 Task: Look for Airbnb properties in Niamey, Niger from 10th December, 2023 to 15th December, 2023 for 7 adults.4 bedrooms having 7 beds and 4 bathrooms. Property type can be house. Amenities needed are: wifi, TV, free parkinig on premises, gym, breakfast. Look for 4 properties as per requirement.
Action: Mouse moved to (481, 68)
Screenshot: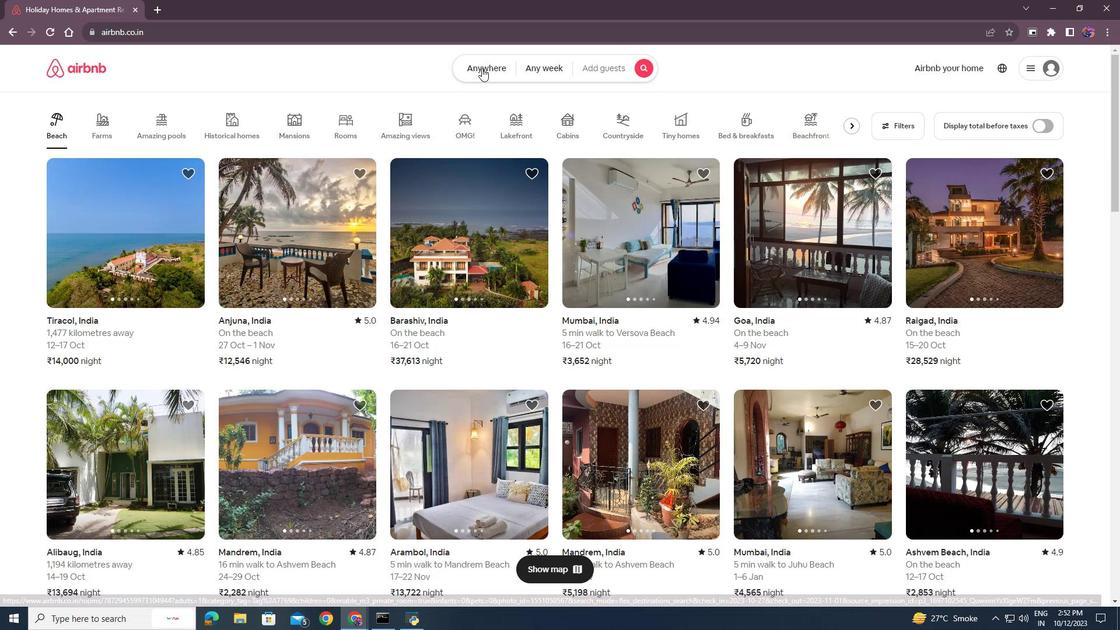 
Action: Mouse pressed left at (481, 68)
Screenshot: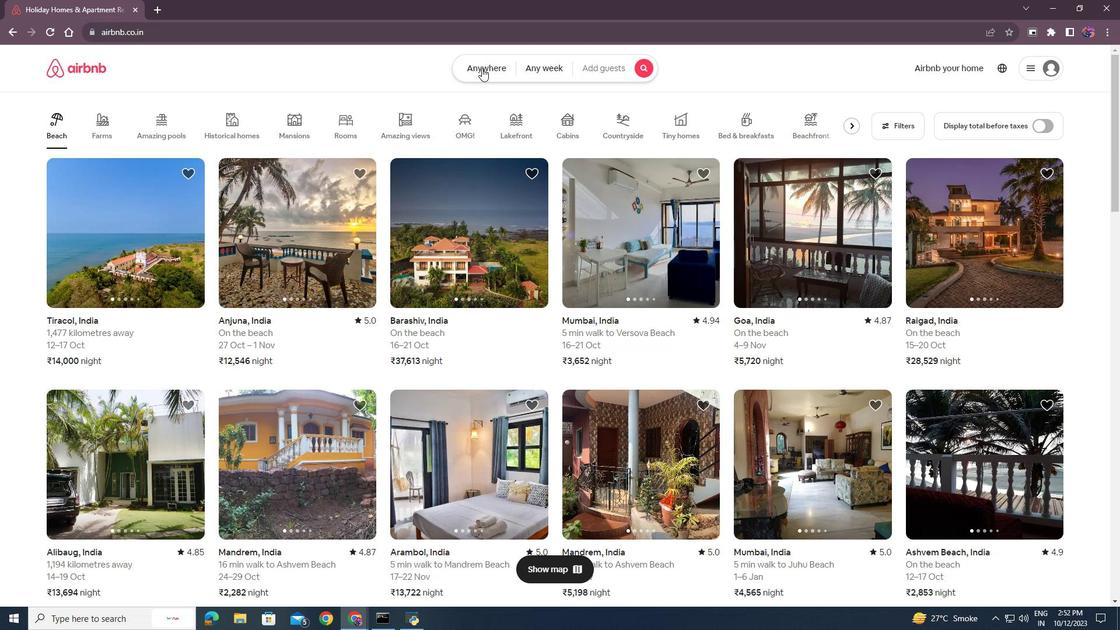 
Action: Mouse moved to (378, 114)
Screenshot: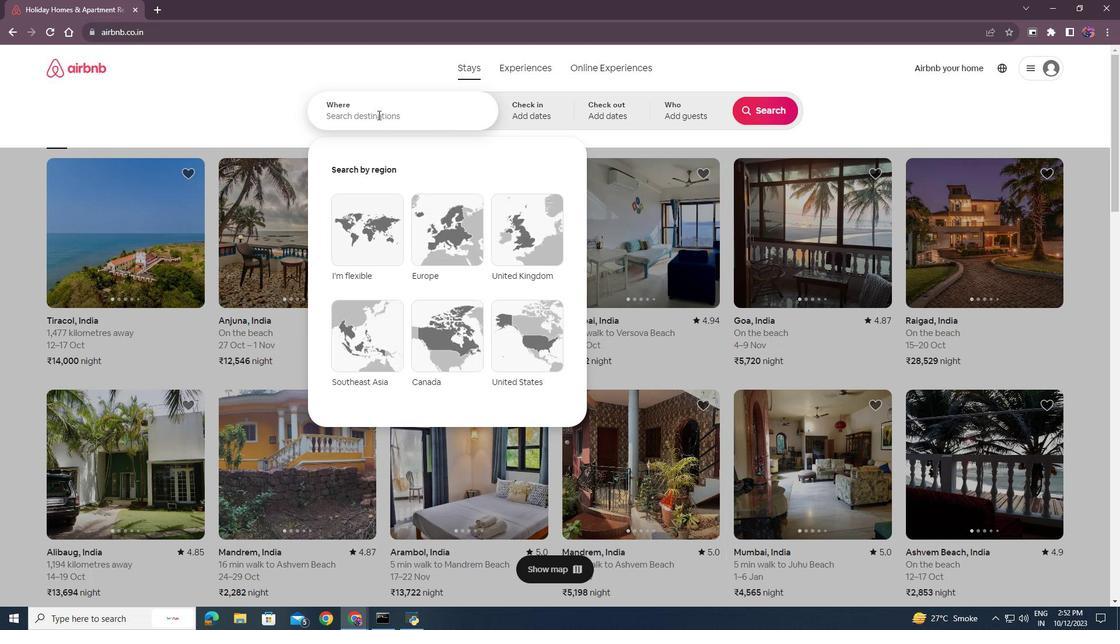 
Action: Mouse pressed left at (378, 114)
Screenshot: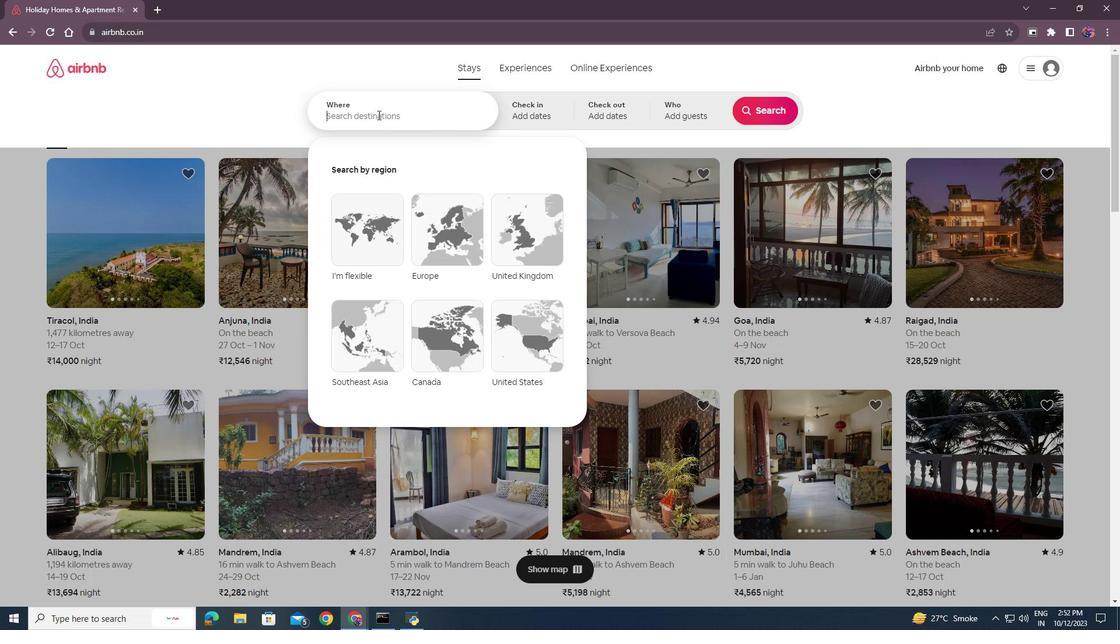 
Action: Key pressed <Key.shift>Niamey<Key.space><Key.shift>Niger<Key.enter>
Screenshot: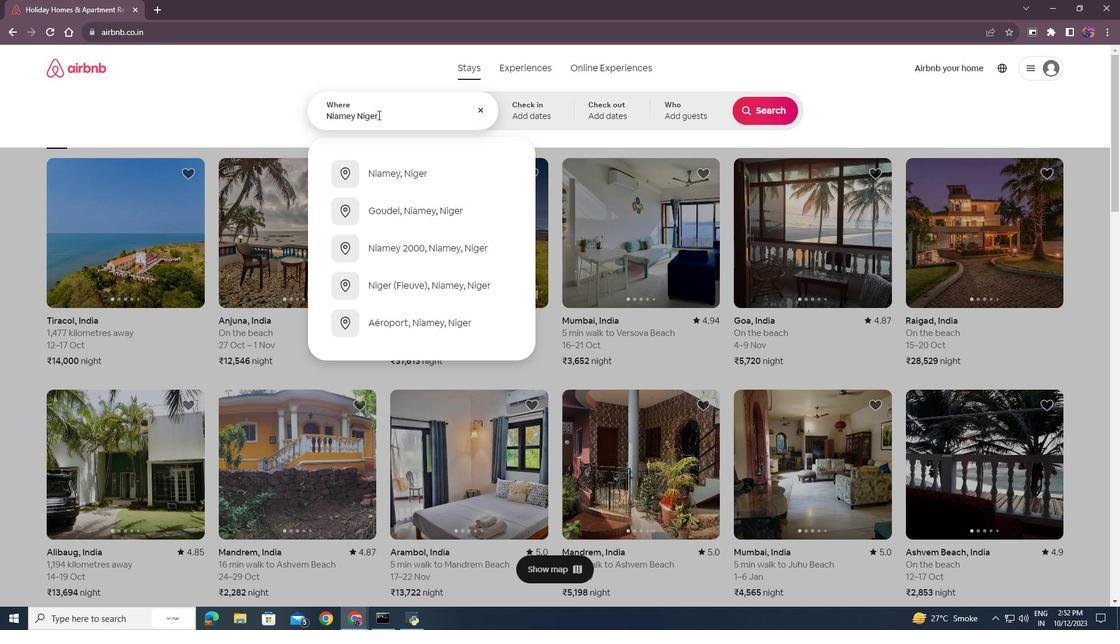 
Action: Mouse moved to (767, 202)
Screenshot: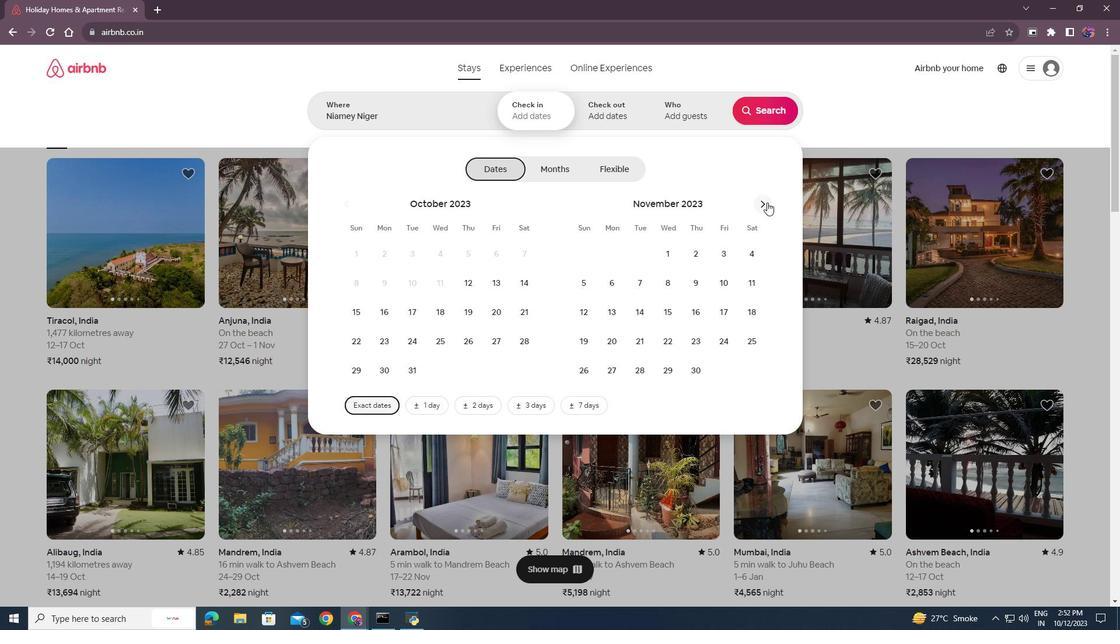
Action: Mouse pressed left at (767, 202)
Screenshot: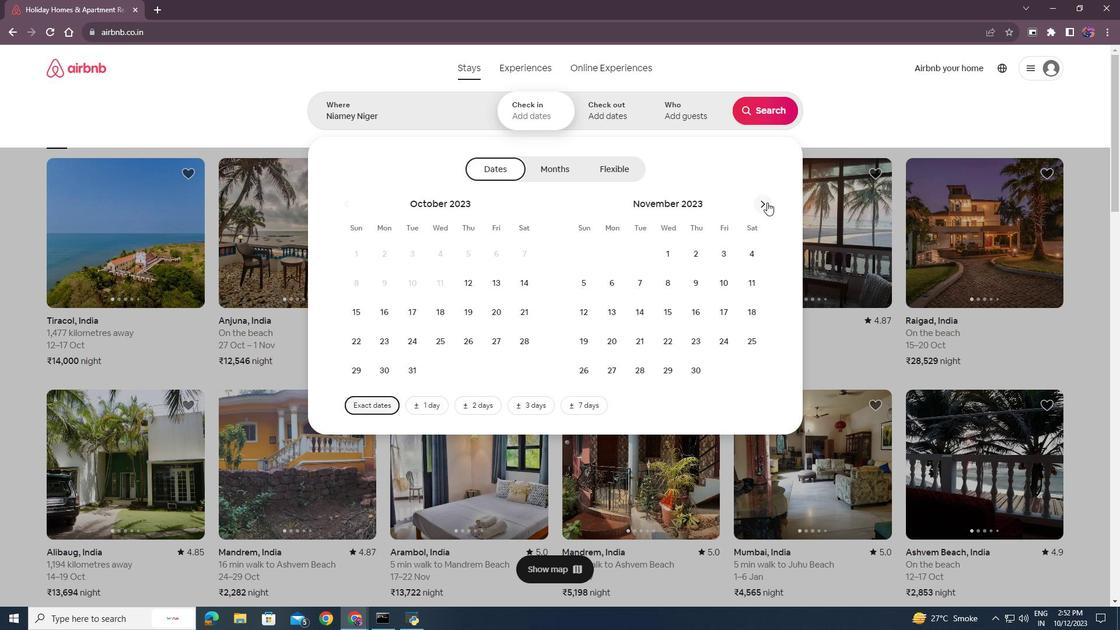 
Action: Mouse moved to (582, 310)
Screenshot: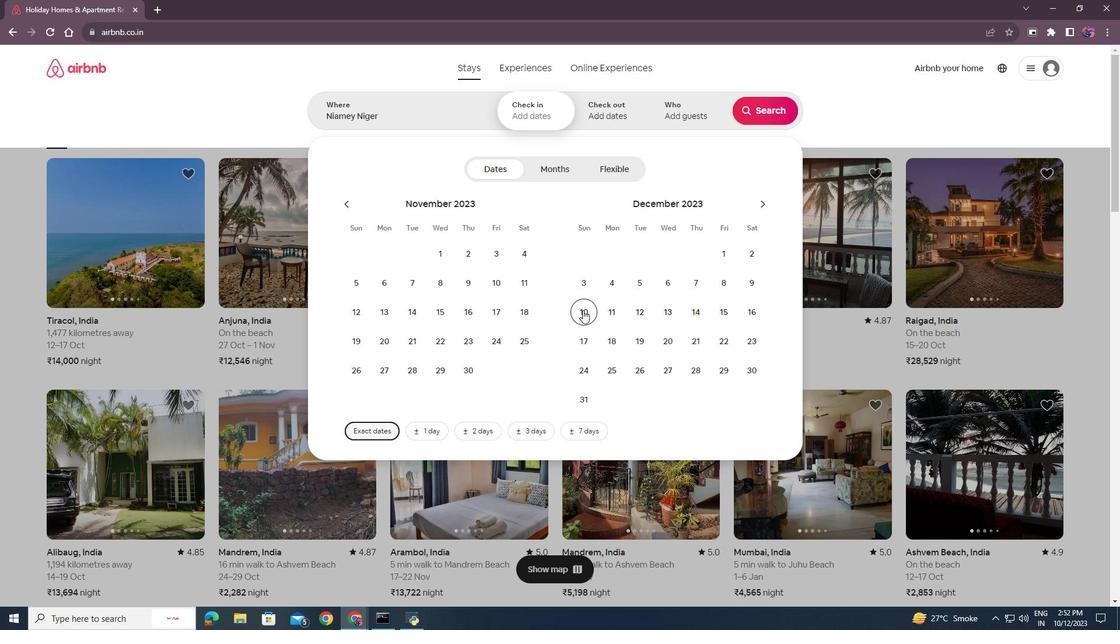 
Action: Mouse pressed left at (582, 310)
Screenshot: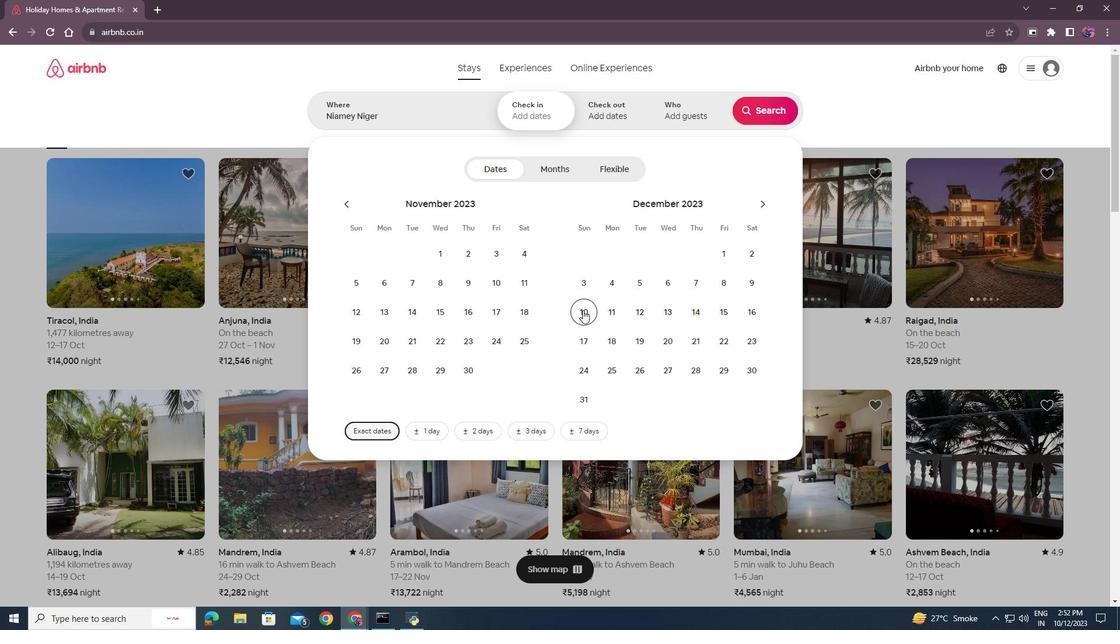 
Action: Mouse moved to (721, 315)
Screenshot: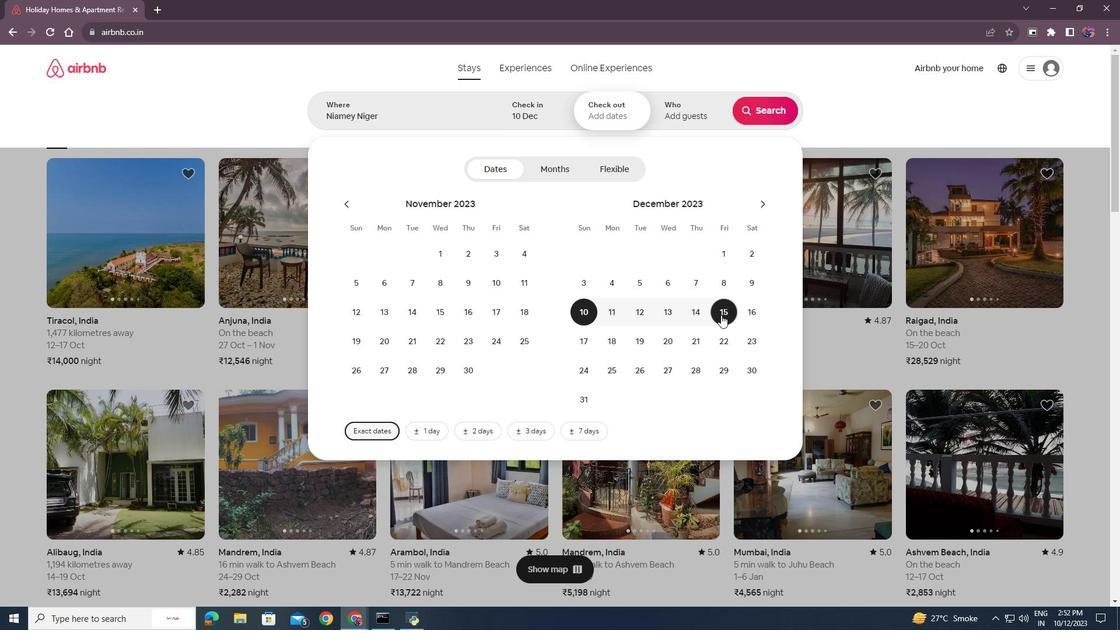 
Action: Mouse pressed left at (721, 315)
Screenshot: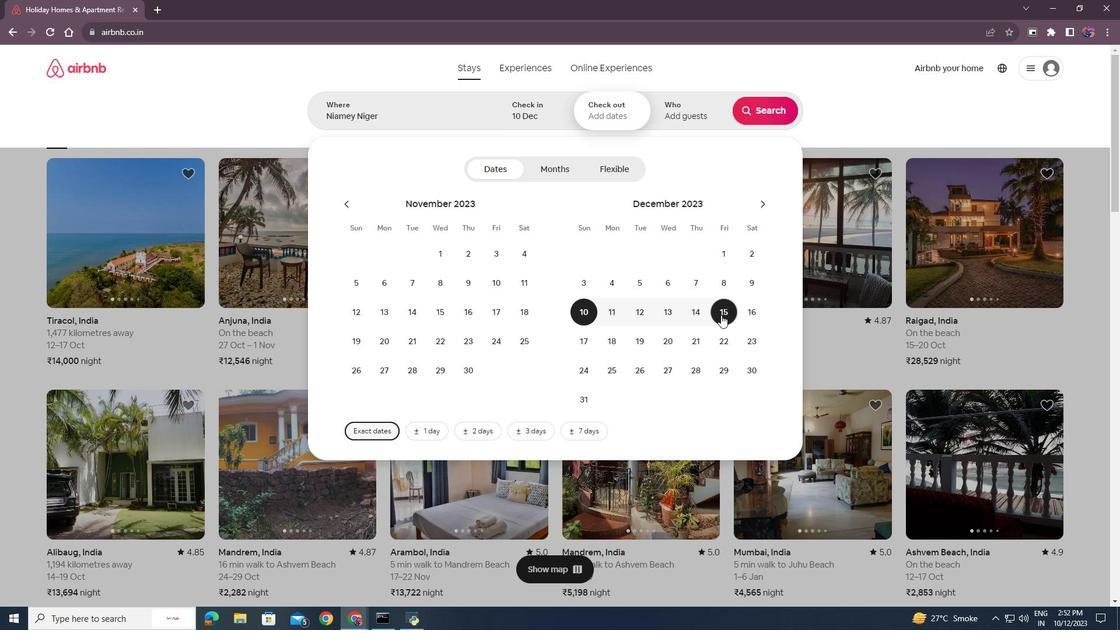 
Action: Mouse moved to (686, 110)
Screenshot: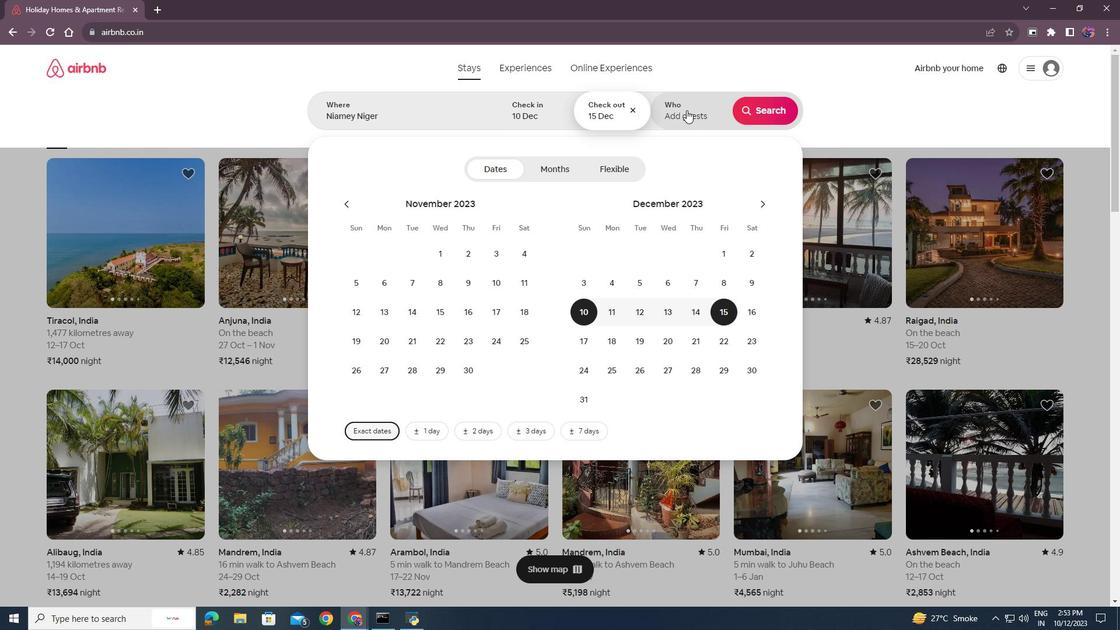 
Action: Mouse pressed left at (686, 110)
Screenshot: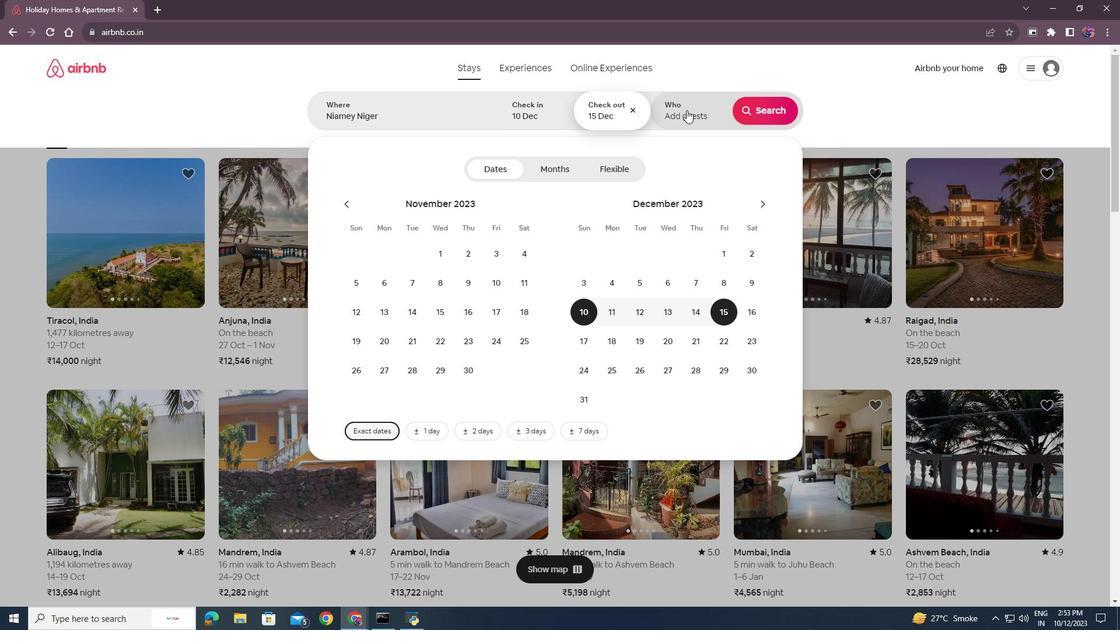
Action: Mouse moved to (770, 170)
Screenshot: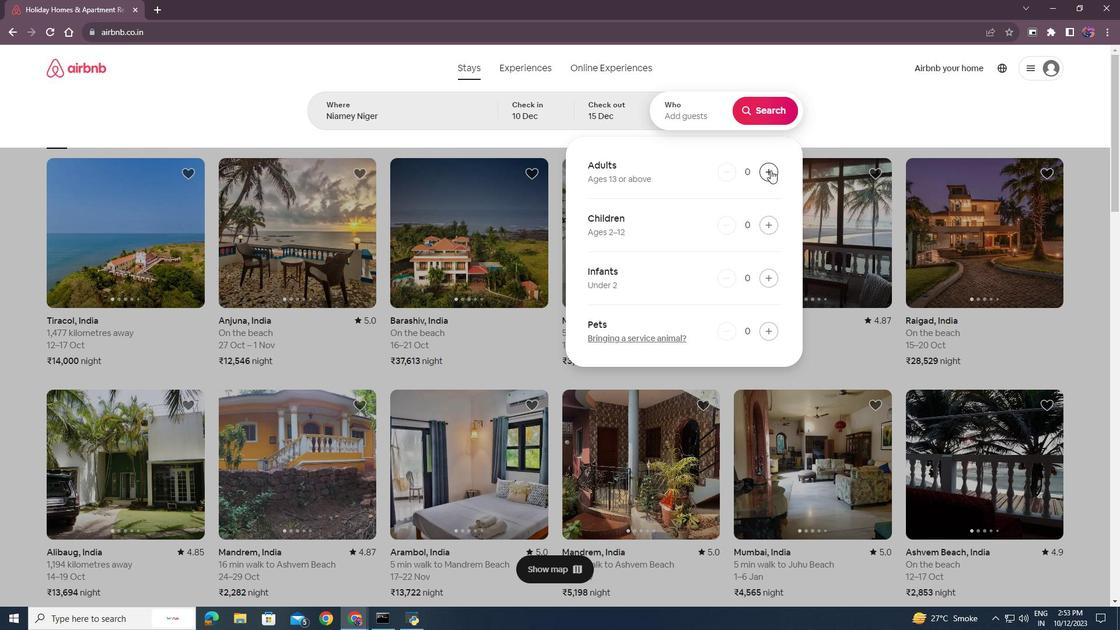 
Action: Mouse pressed left at (770, 170)
Screenshot: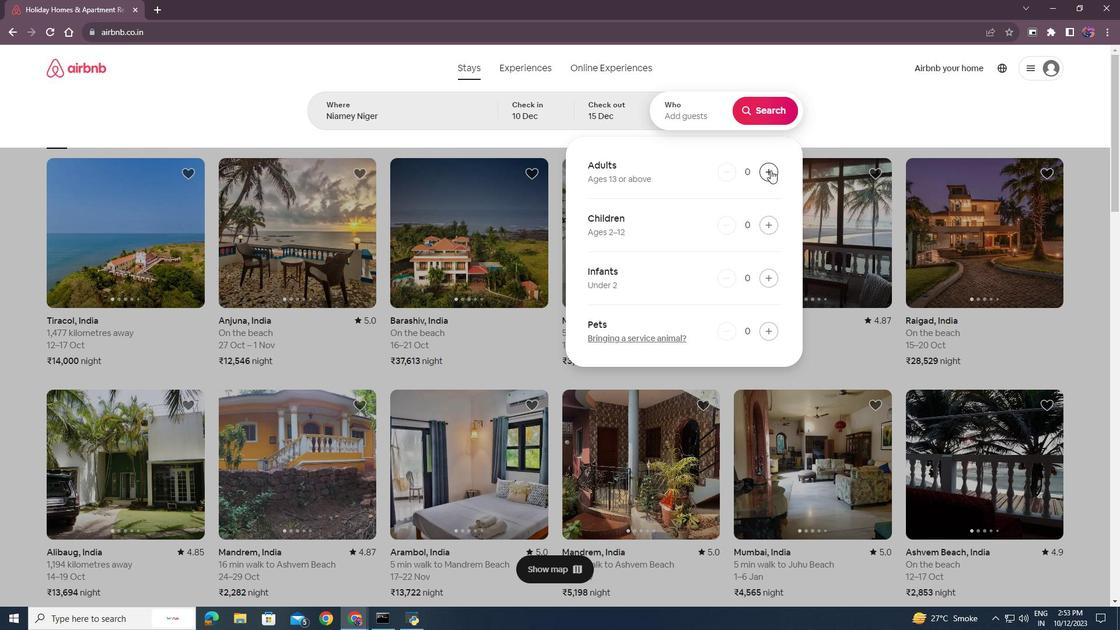 
Action: Mouse moved to (770, 170)
Screenshot: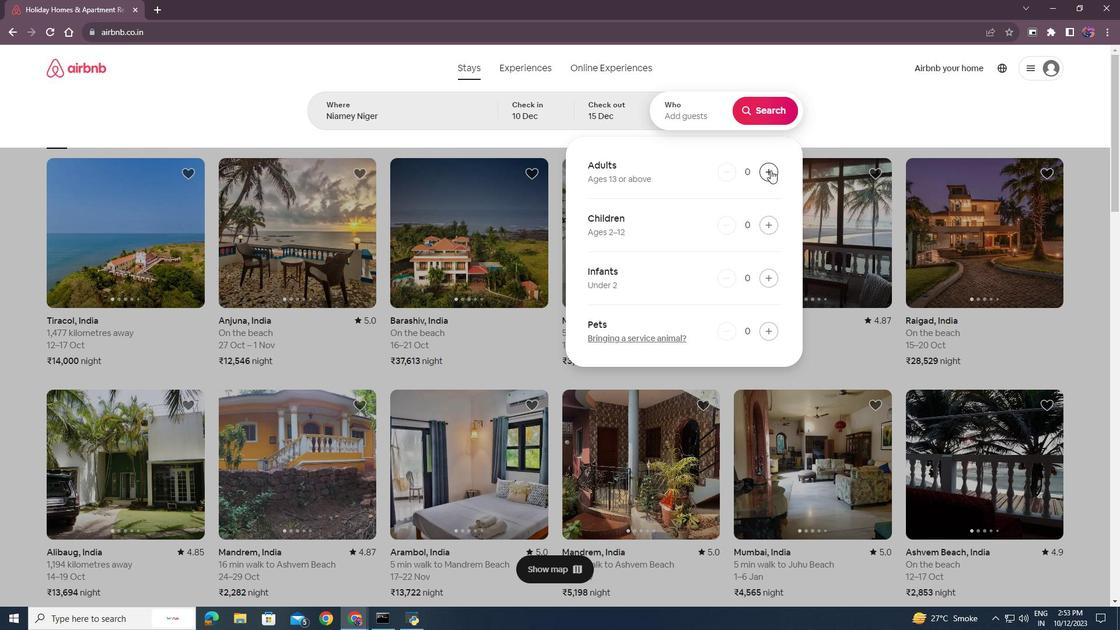 
Action: Mouse pressed left at (770, 170)
Screenshot: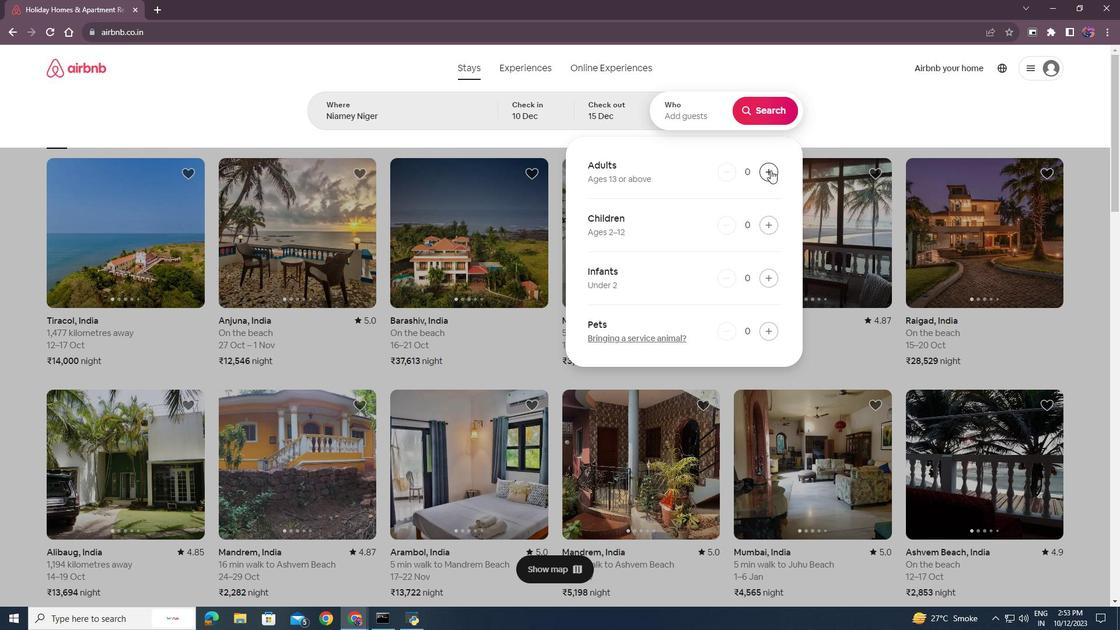 
Action: Mouse pressed left at (770, 170)
Screenshot: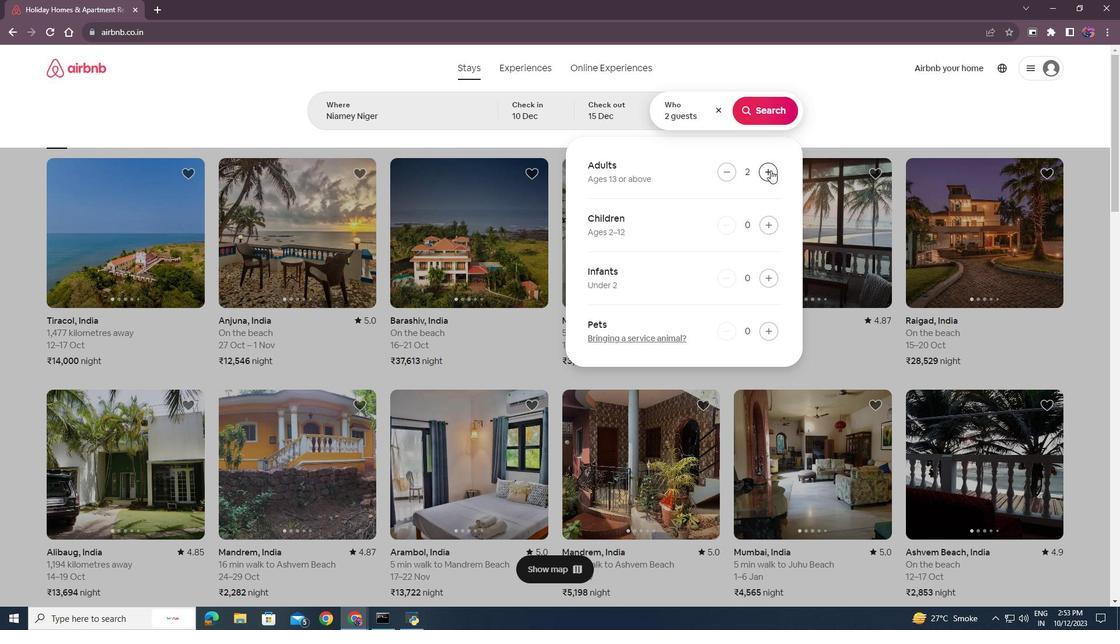 
Action: Mouse pressed left at (770, 170)
Screenshot: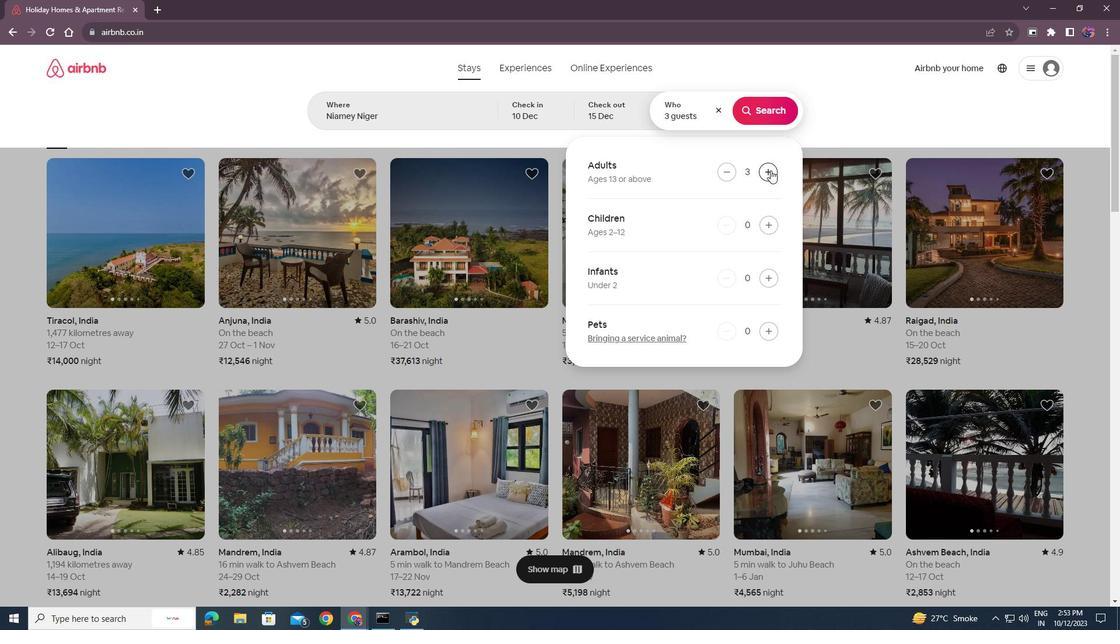 
Action: Mouse pressed left at (770, 170)
Screenshot: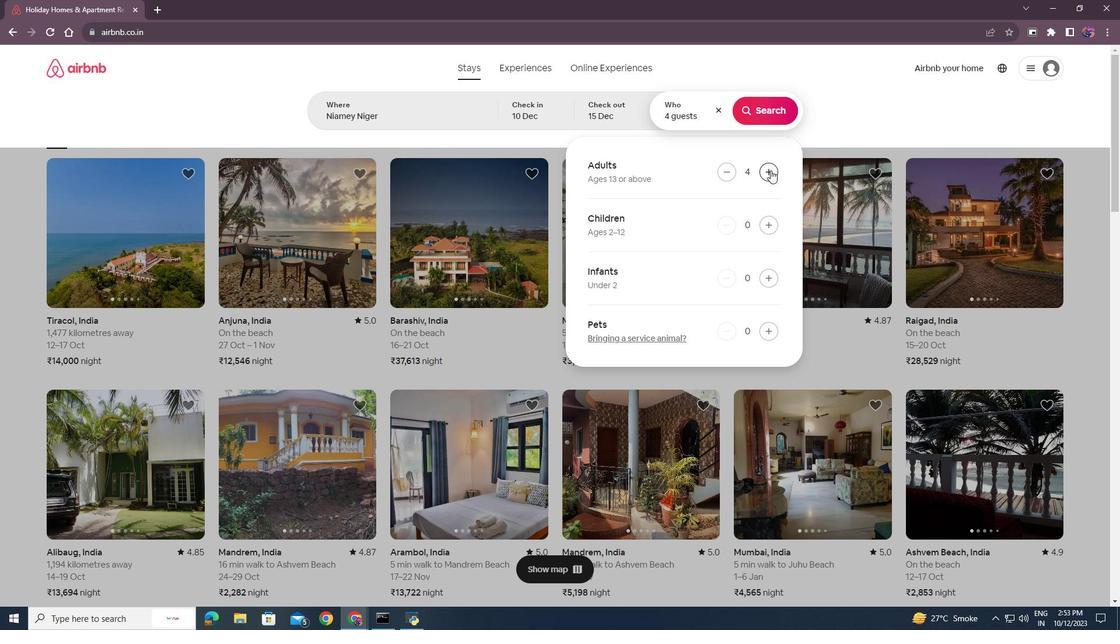 
Action: Mouse pressed left at (770, 170)
Screenshot: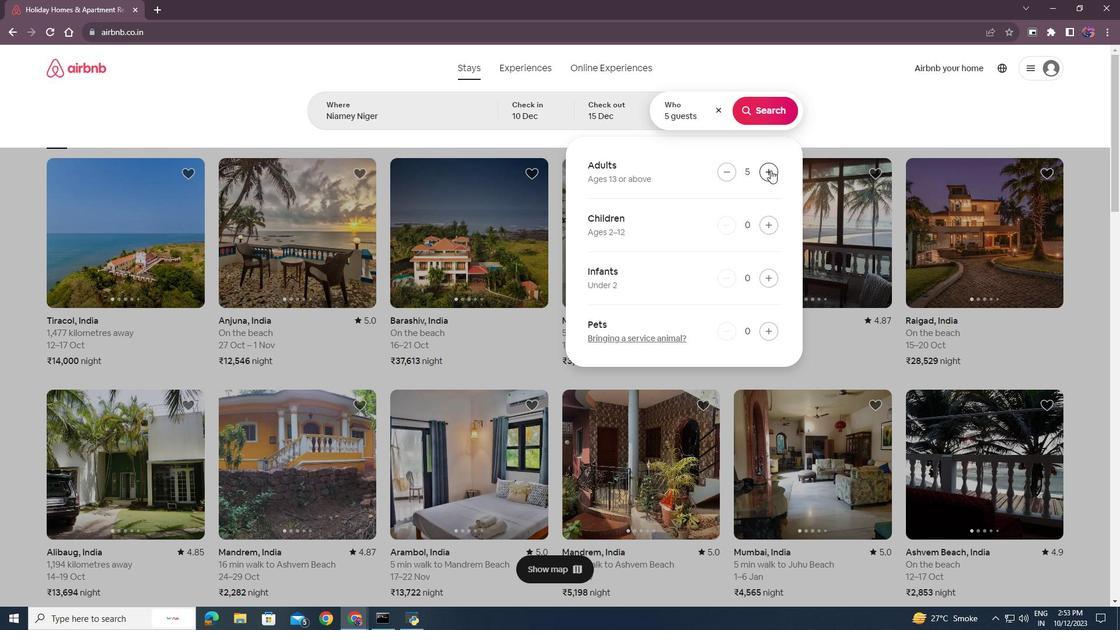 
Action: Mouse pressed left at (770, 170)
Screenshot: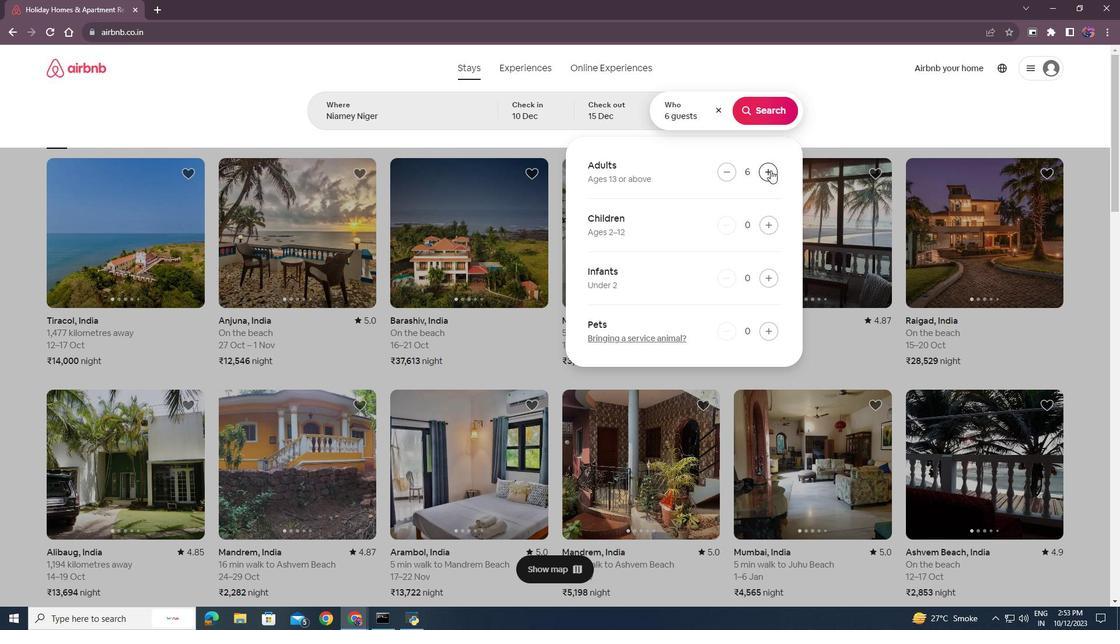 
Action: Mouse pressed left at (770, 170)
Screenshot: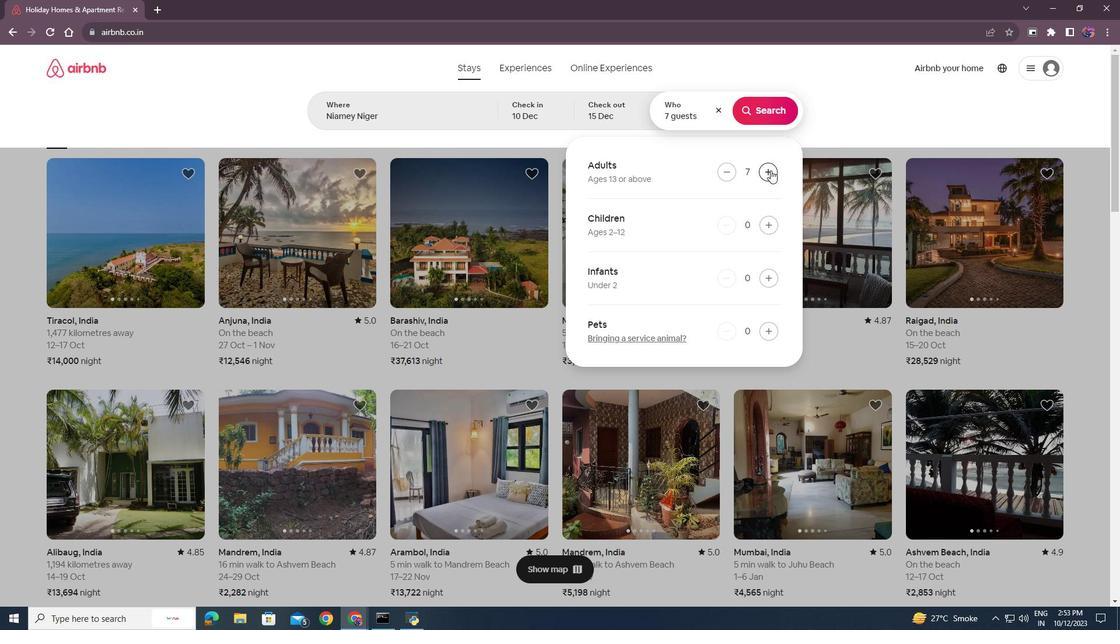 
Action: Mouse moved to (731, 172)
Screenshot: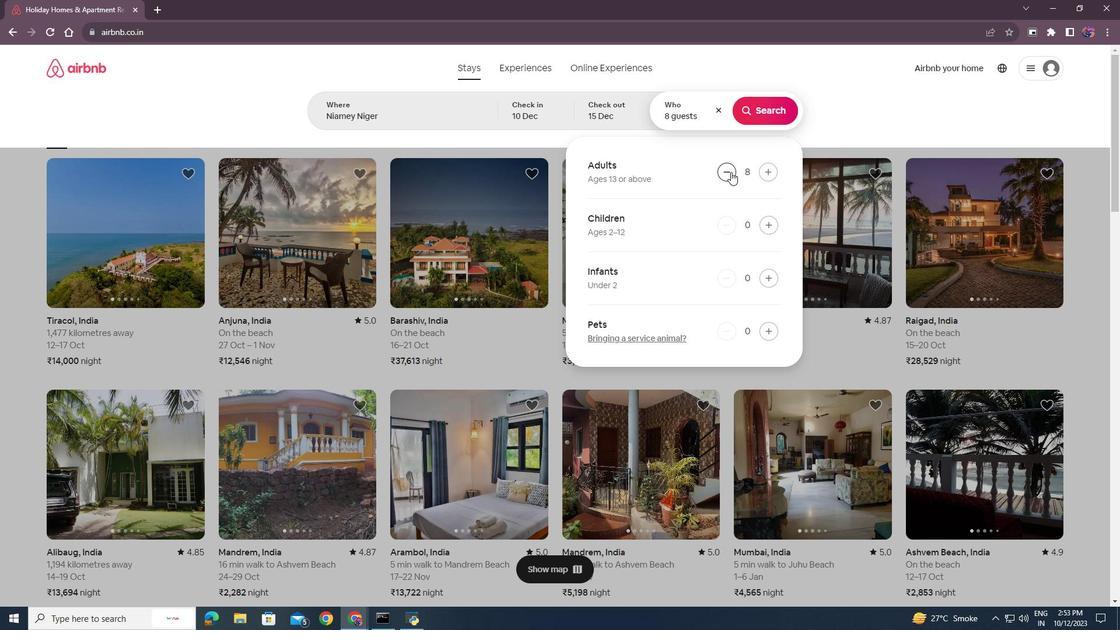 
Action: Mouse pressed left at (731, 172)
Screenshot: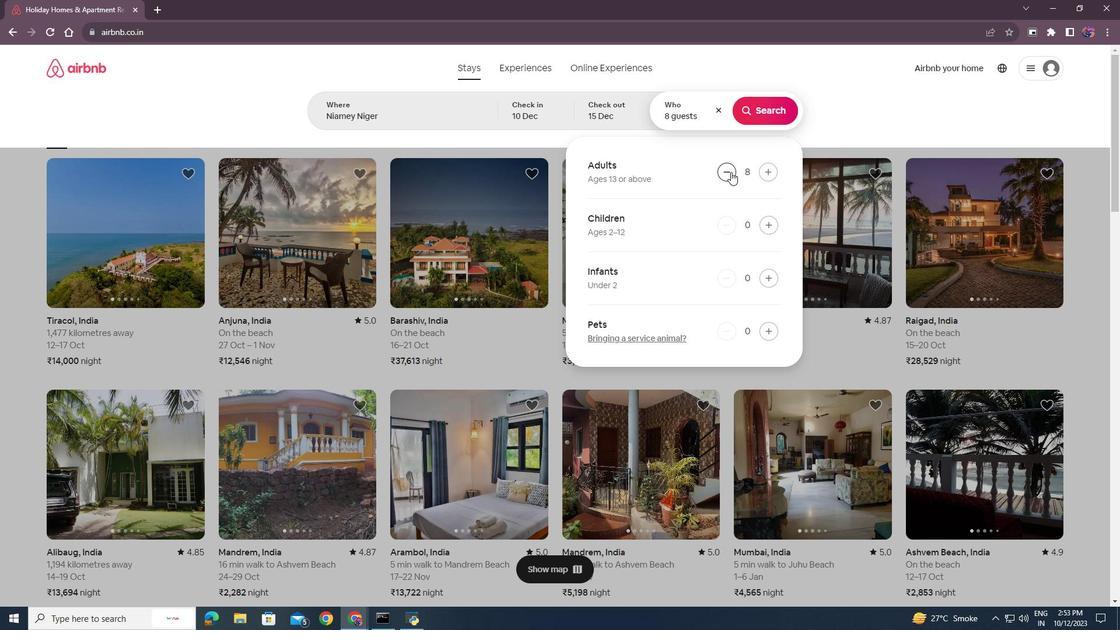 
Action: Mouse moved to (761, 112)
Screenshot: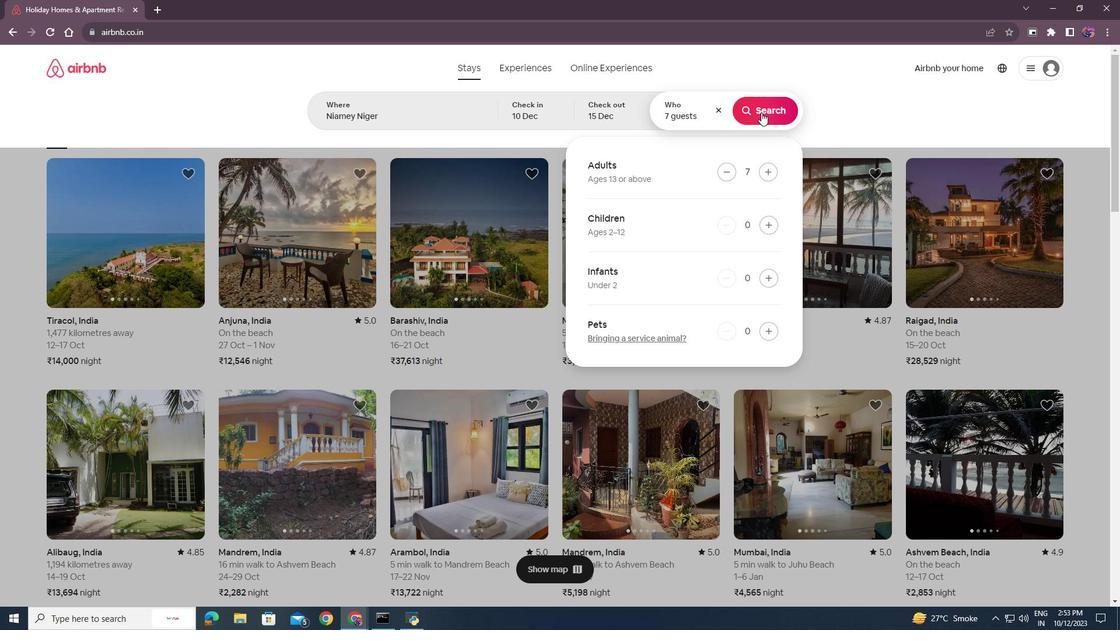 
Action: Mouse pressed left at (761, 112)
Screenshot: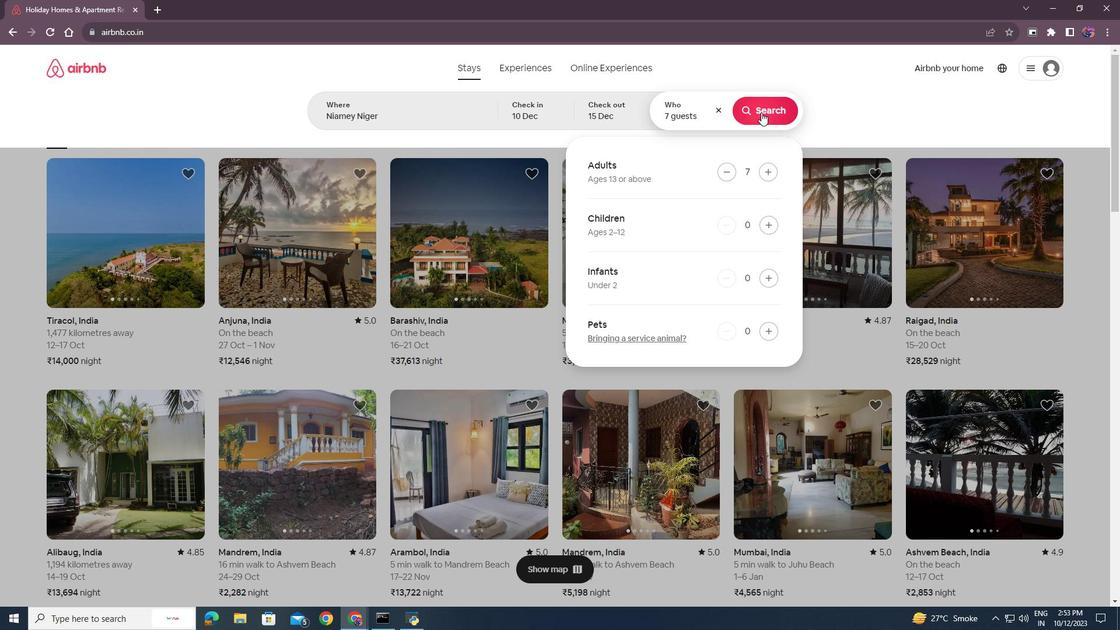 
Action: Mouse moved to (942, 114)
Screenshot: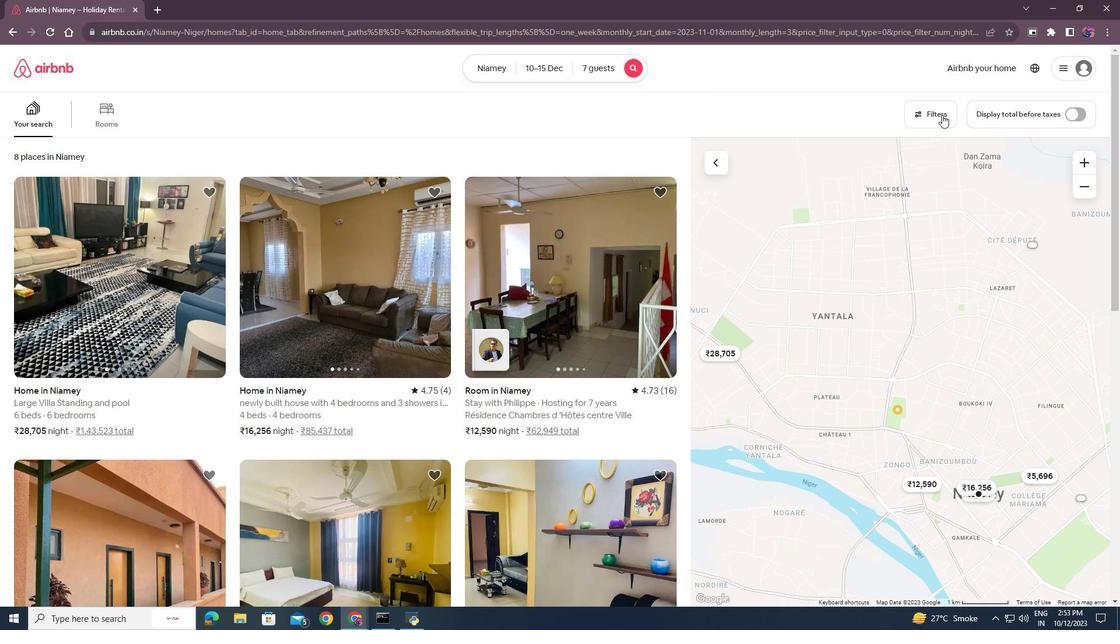 
Action: Mouse pressed left at (942, 114)
Screenshot: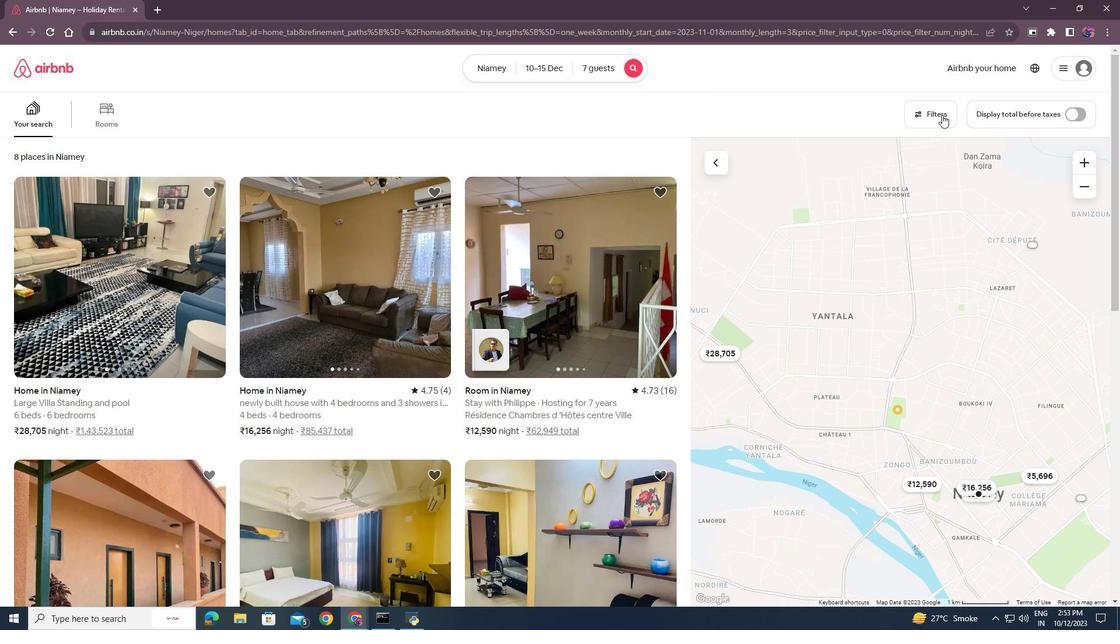
Action: Mouse moved to (548, 399)
Screenshot: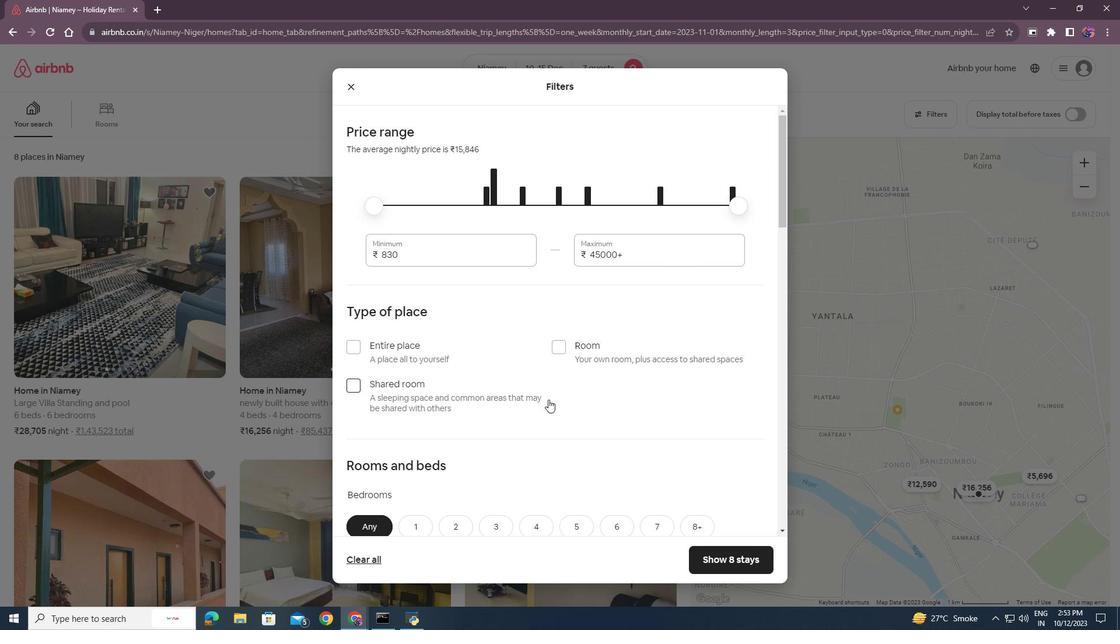 
Action: Mouse scrolled (548, 399) with delta (0, 0)
Screenshot: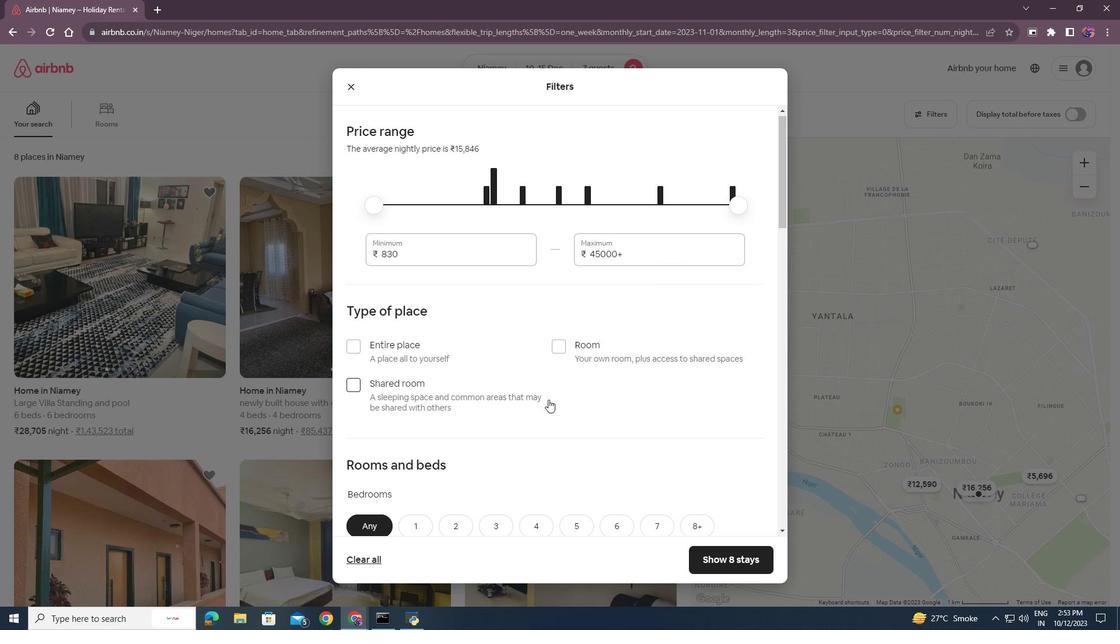 
Action: Mouse scrolled (548, 399) with delta (0, 0)
Screenshot: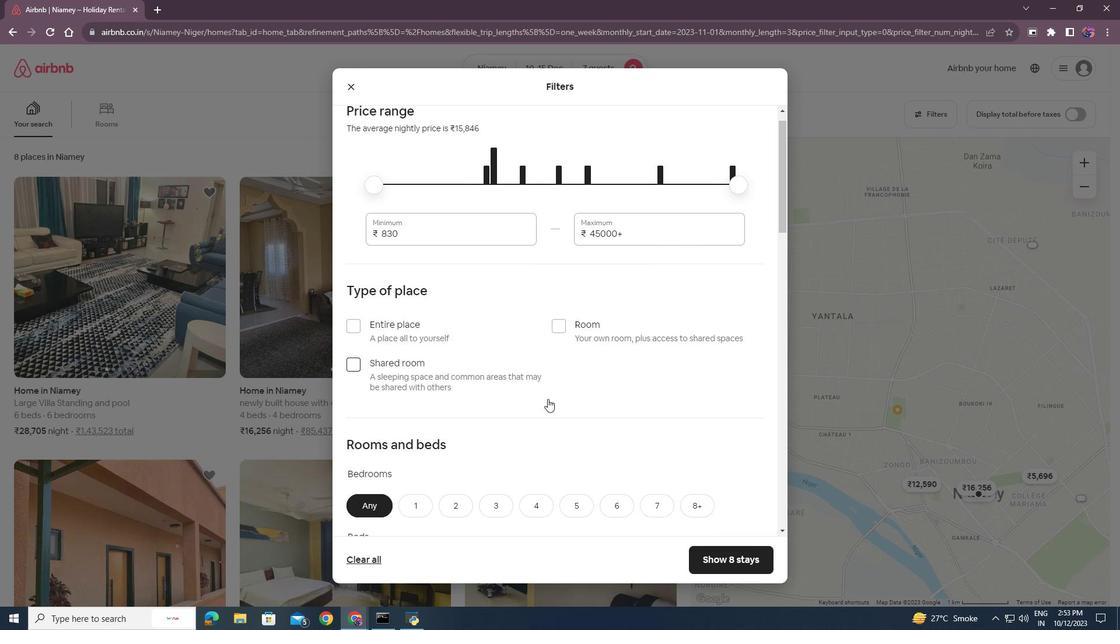 
Action: Mouse moved to (547, 397)
Screenshot: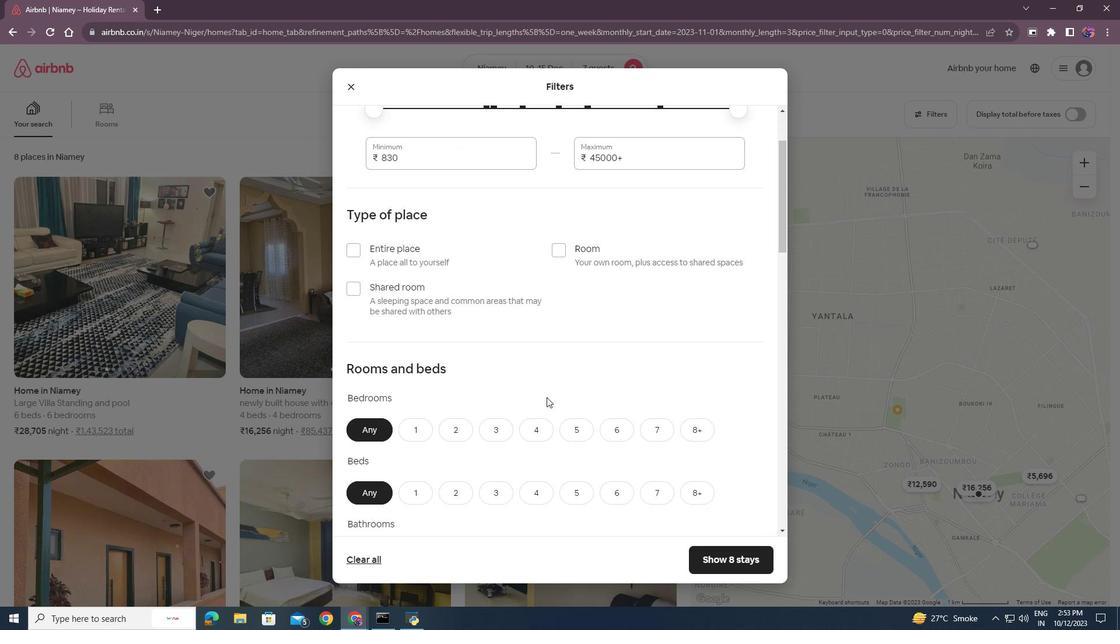 
Action: Mouse scrolled (547, 397) with delta (0, 0)
Screenshot: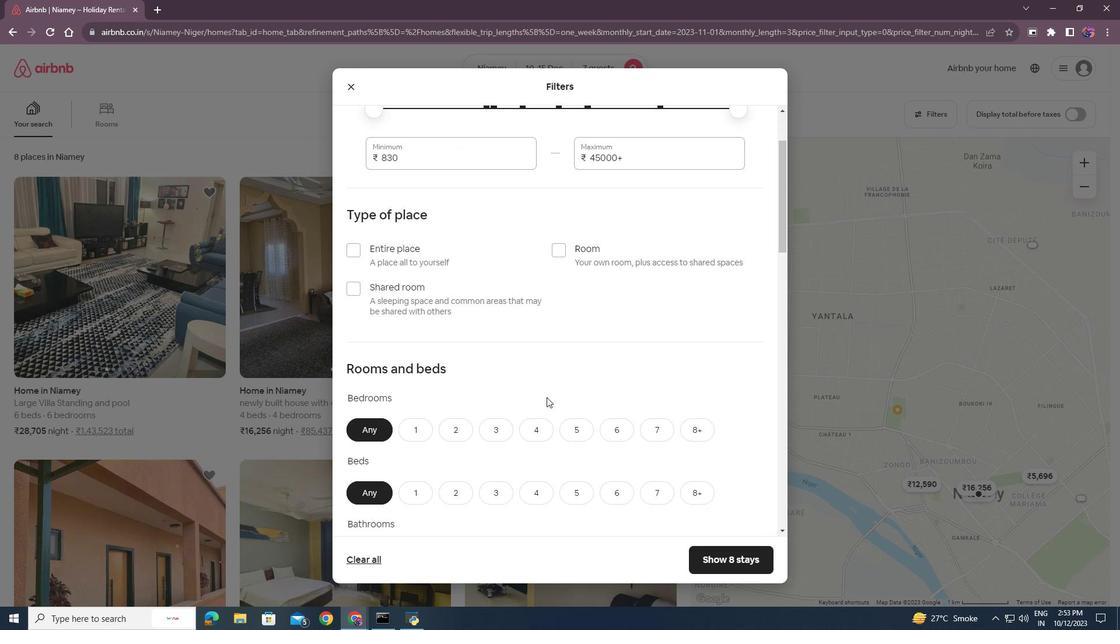 
Action: Mouse moved to (540, 352)
Screenshot: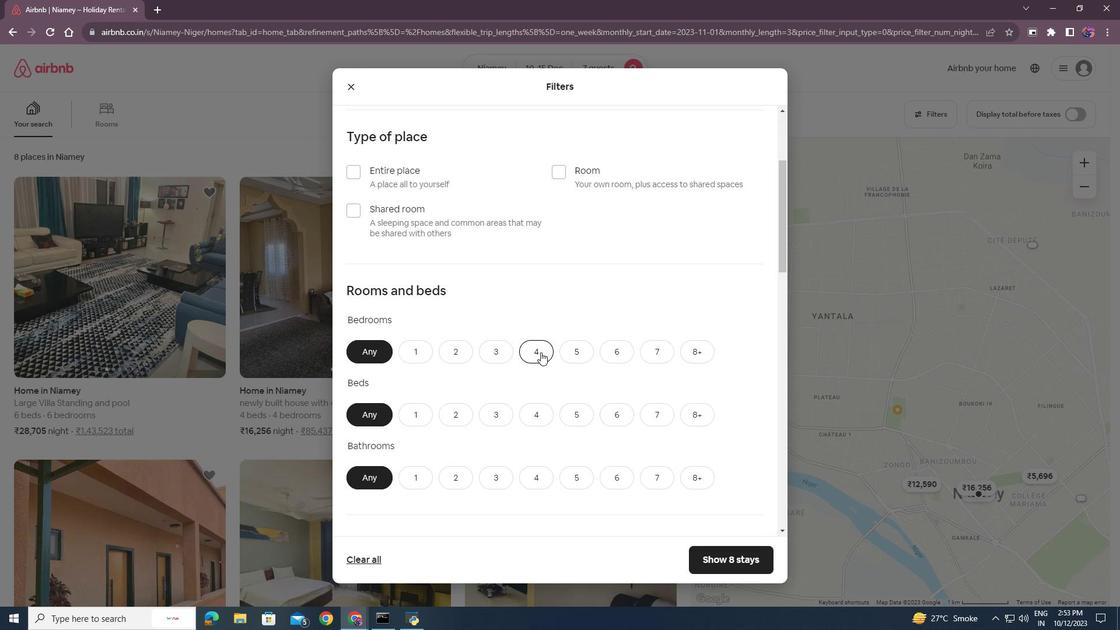 
Action: Mouse pressed left at (540, 352)
Screenshot: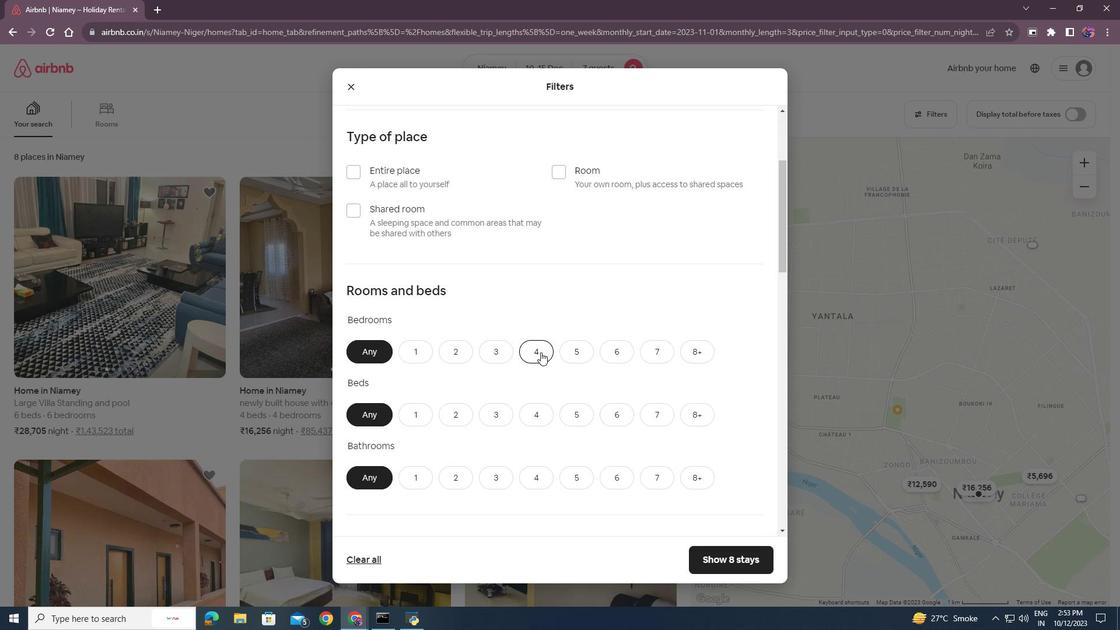
Action: Mouse moved to (657, 414)
Screenshot: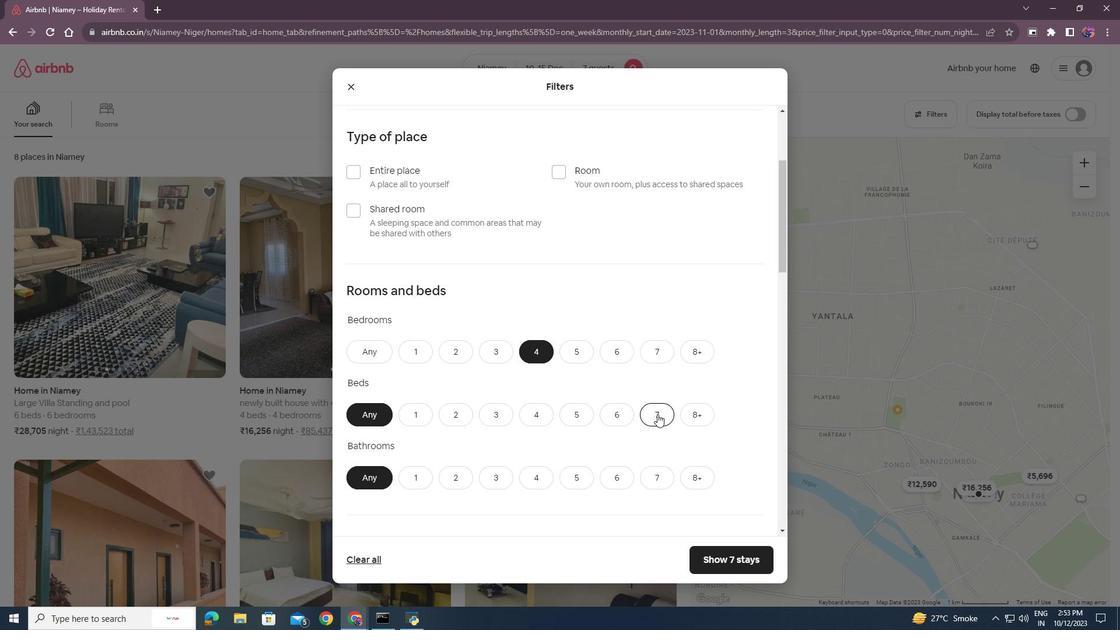 
Action: Mouse pressed left at (657, 414)
Screenshot: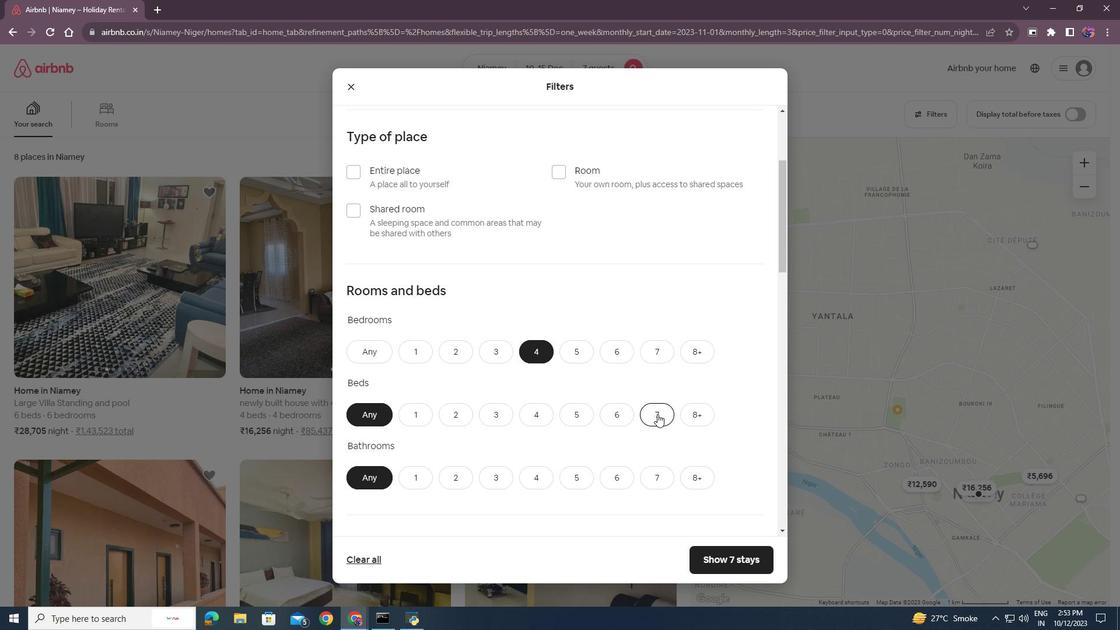 
Action: Mouse moved to (606, 449)
Screenshot: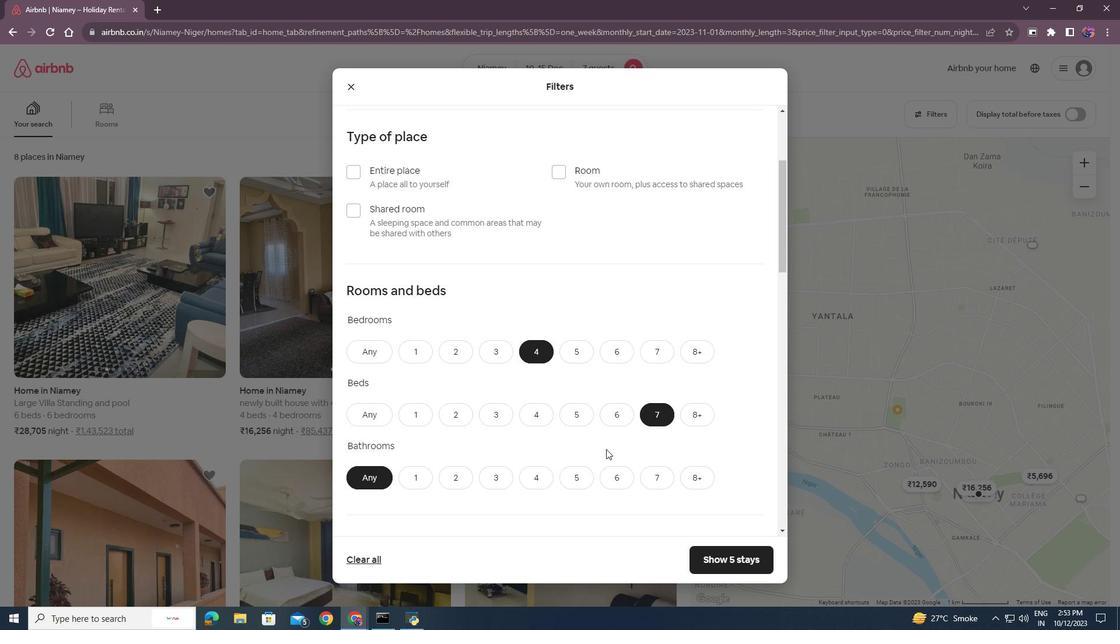 
Action: Mouse scrolled (606, 448) with delta (0, 0)
Screenshot: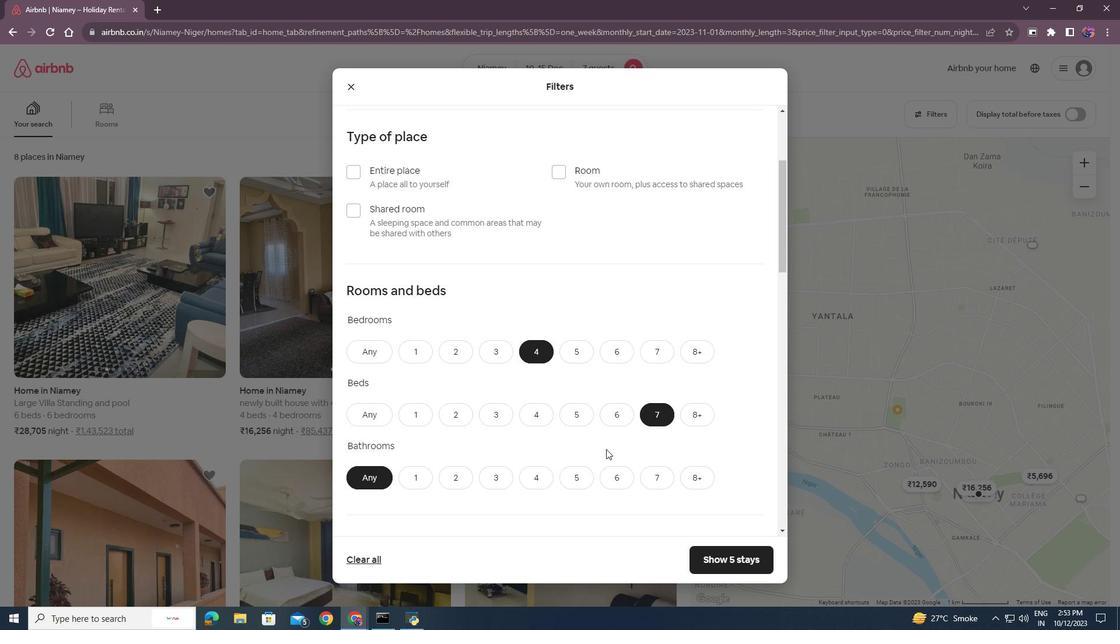 
Action: Mouse moved to (536, 424)
Screenshot: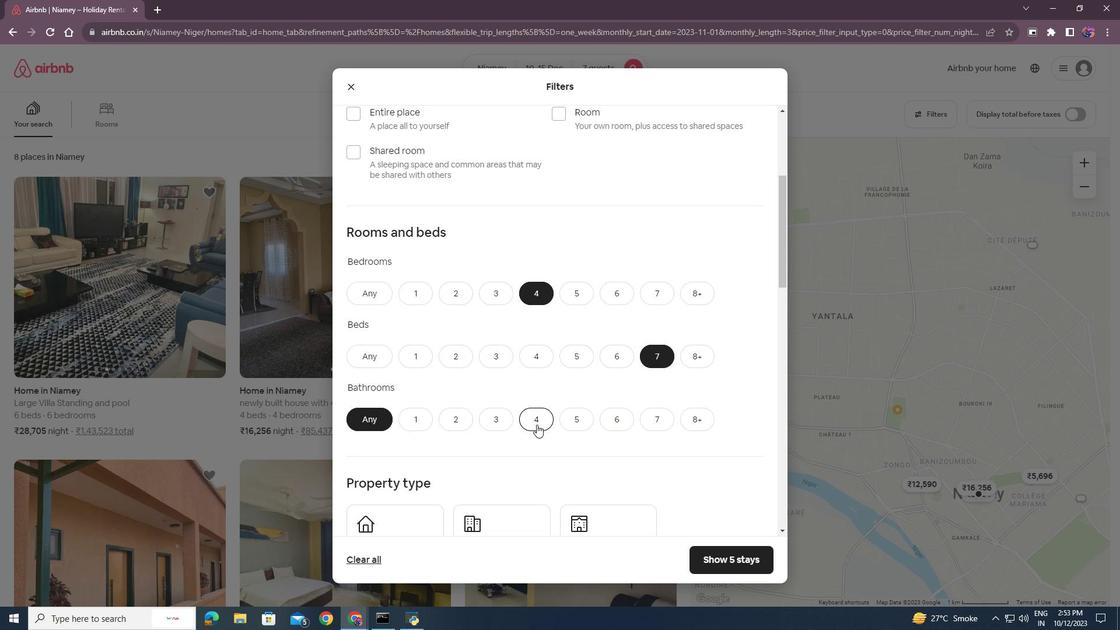 
Action: Mouse pressed left at (536, 424)
Screenshot: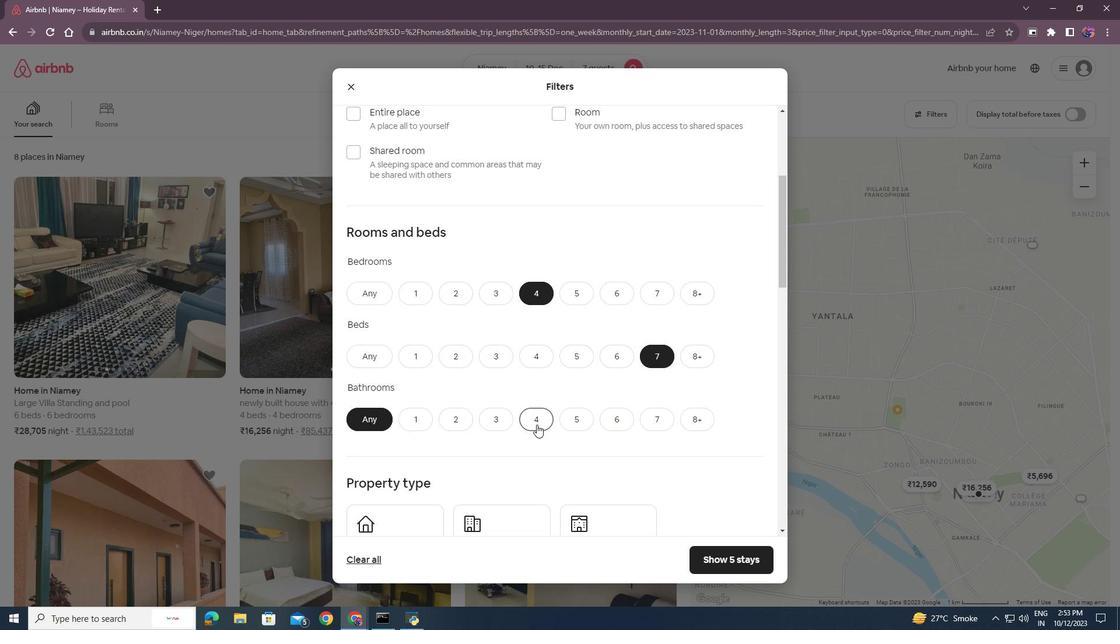 
Action: Mouse moved to (578, 464)
Screenshot: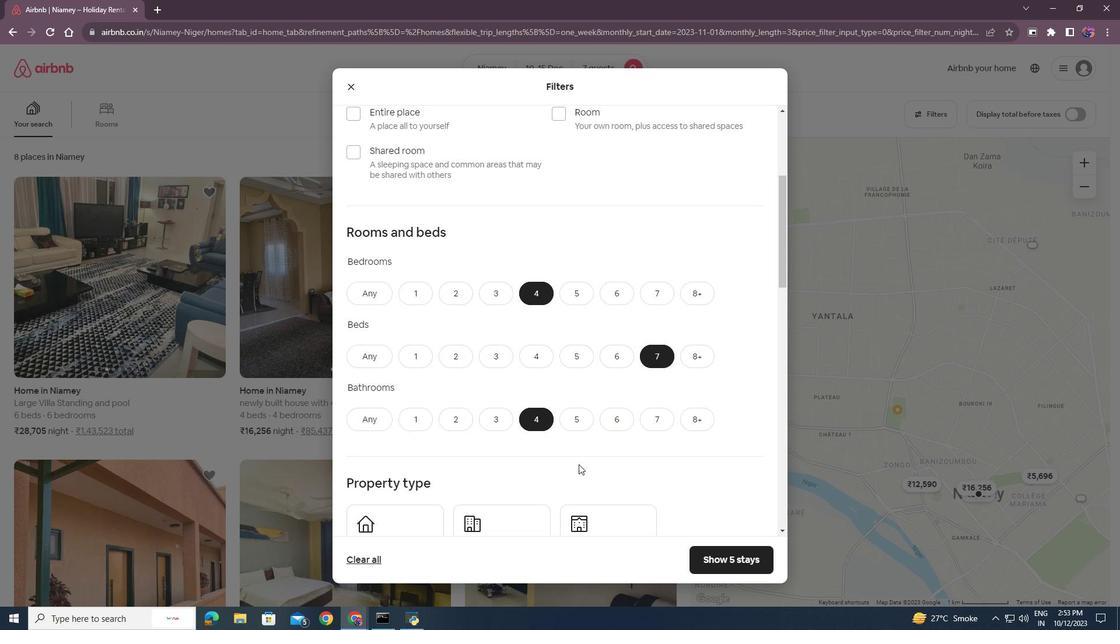 
Action: Mouse scrolled (578, 463) with delta (0, 0)
Screenshot: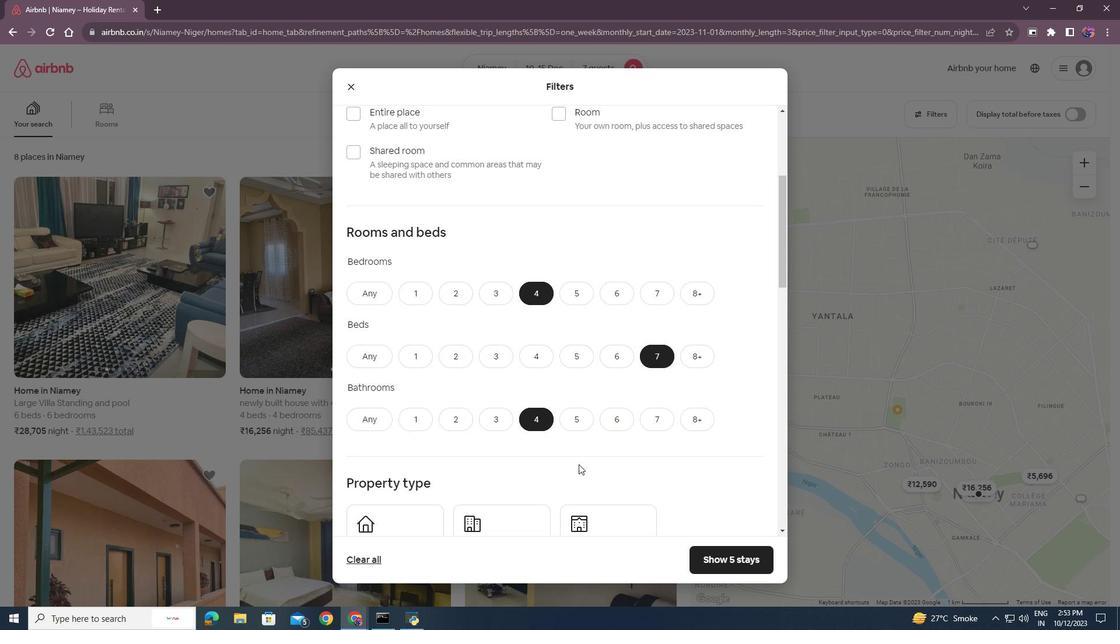 
Action: Mouse scrolled (578, 463) with delta (0, 0)
Screenshot: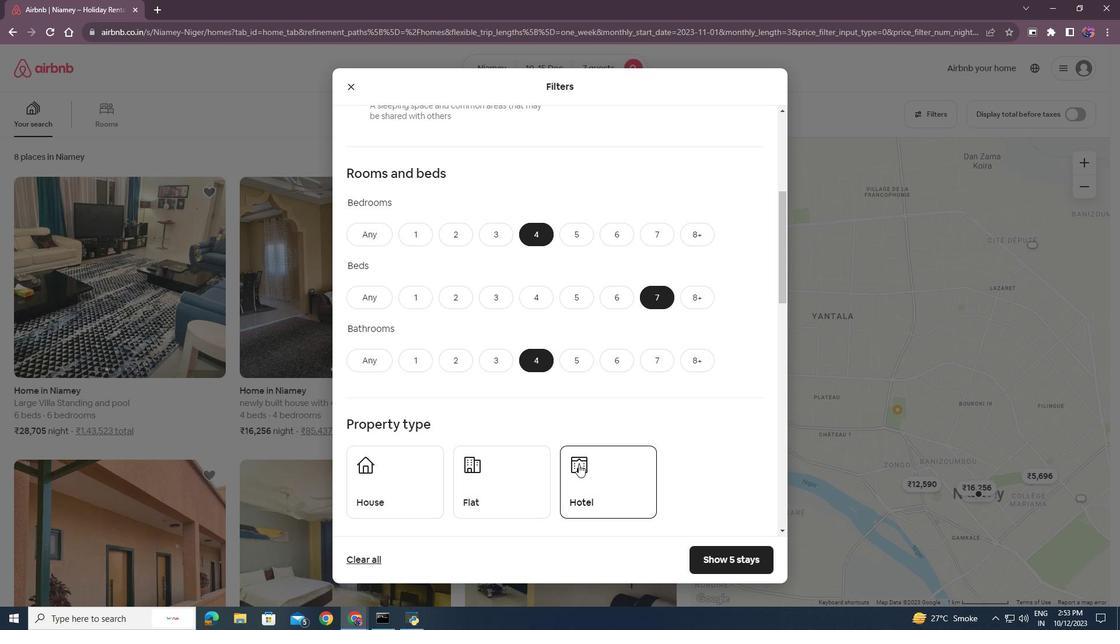 
Action: Mouse moved to (382, 425)
Screenshot: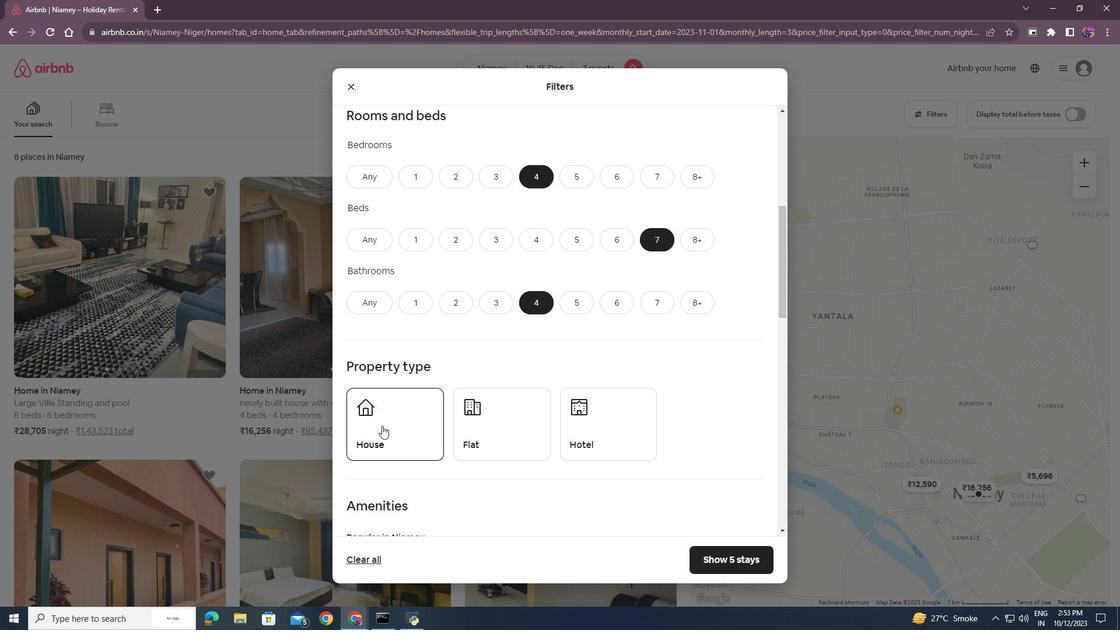 
Action: Mouse pressed left at (382, 425)
Screenshot: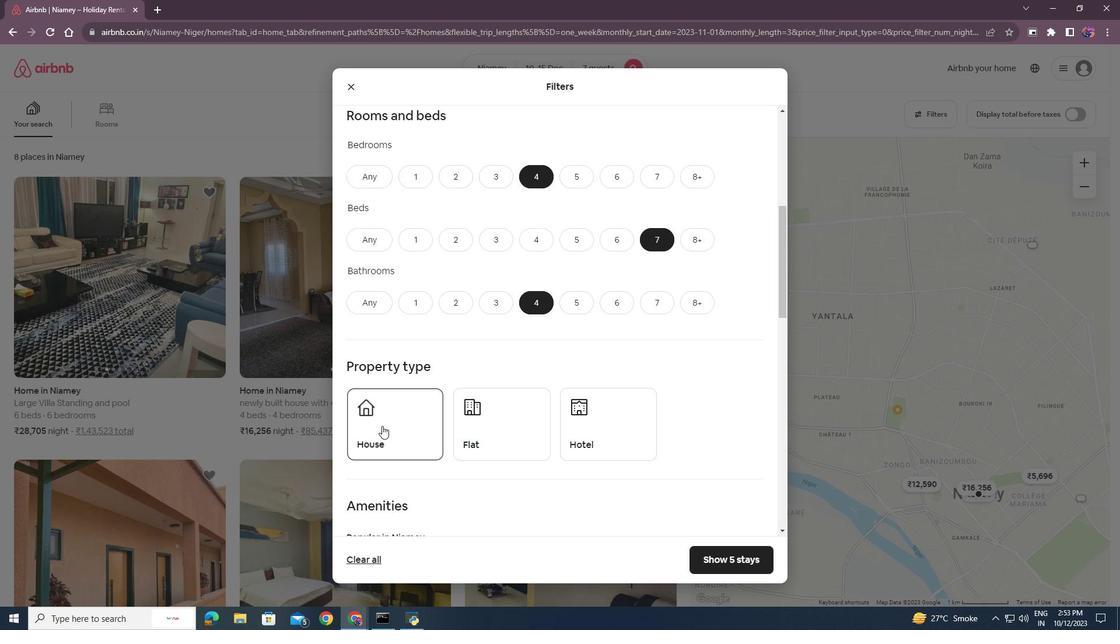 
Action: Mouse moved to (571, 454)
Screenshot: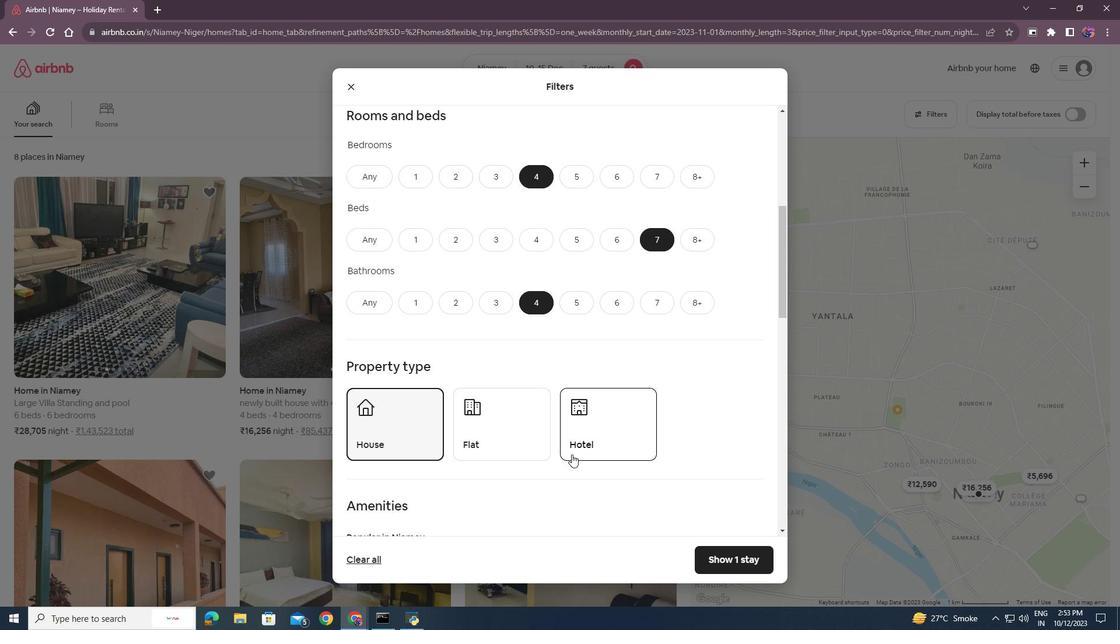 
Action: Mouse scrolled (571, 453) with delta (0, 0)
Screenshot: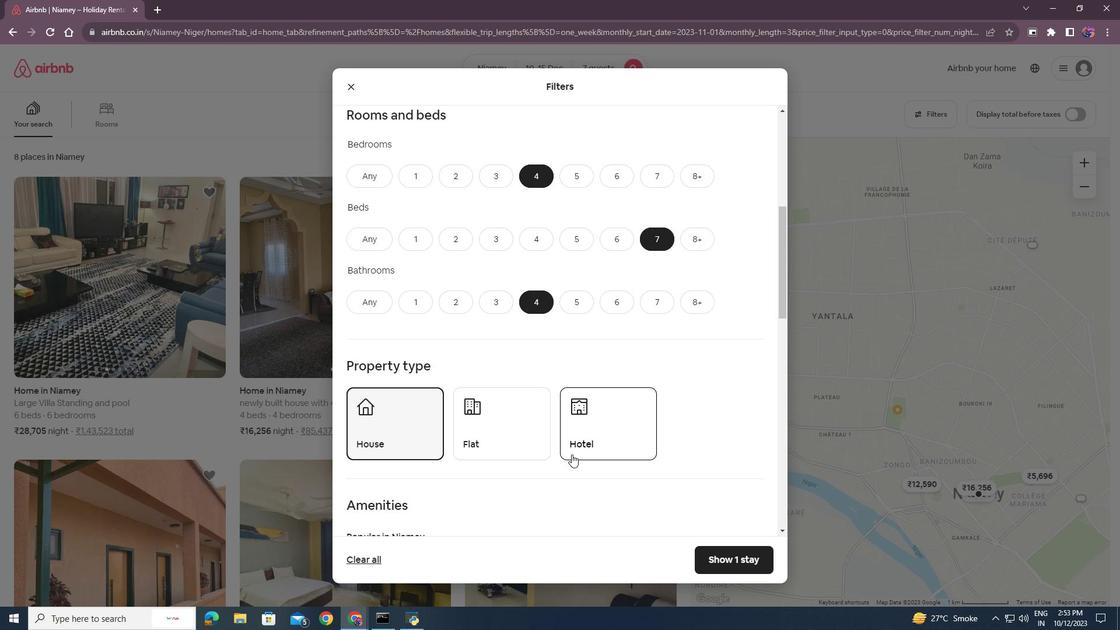 
Action: Mouse scrolled (571, 453) with delta (0, 0)
Screenshot: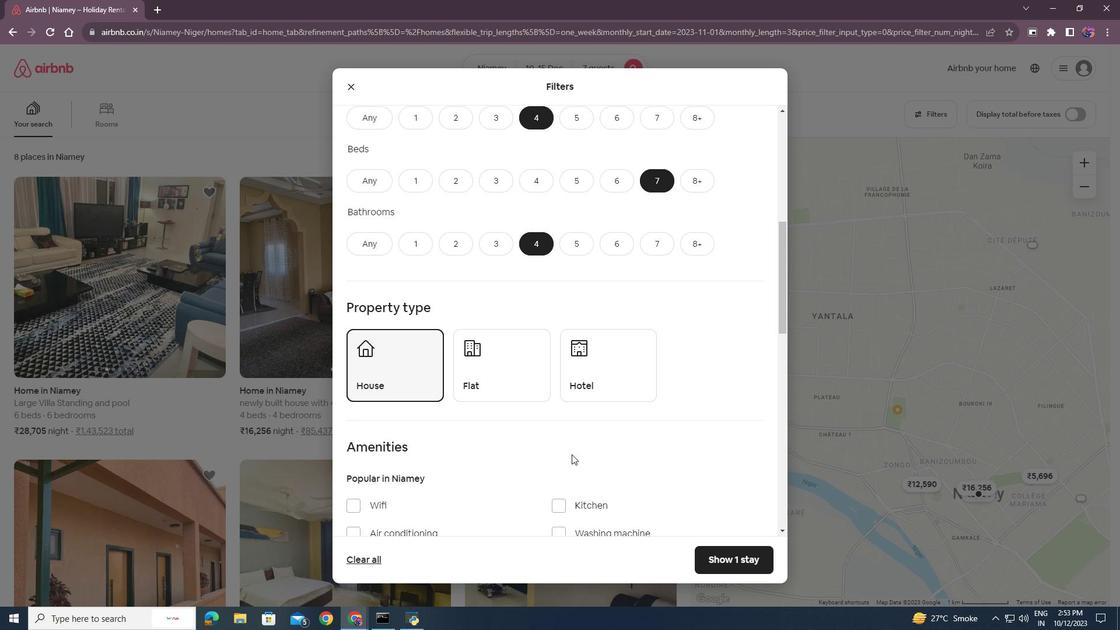 
Action: Mouse scrolled (571, 453) with delta (0, 0)
Screenshot: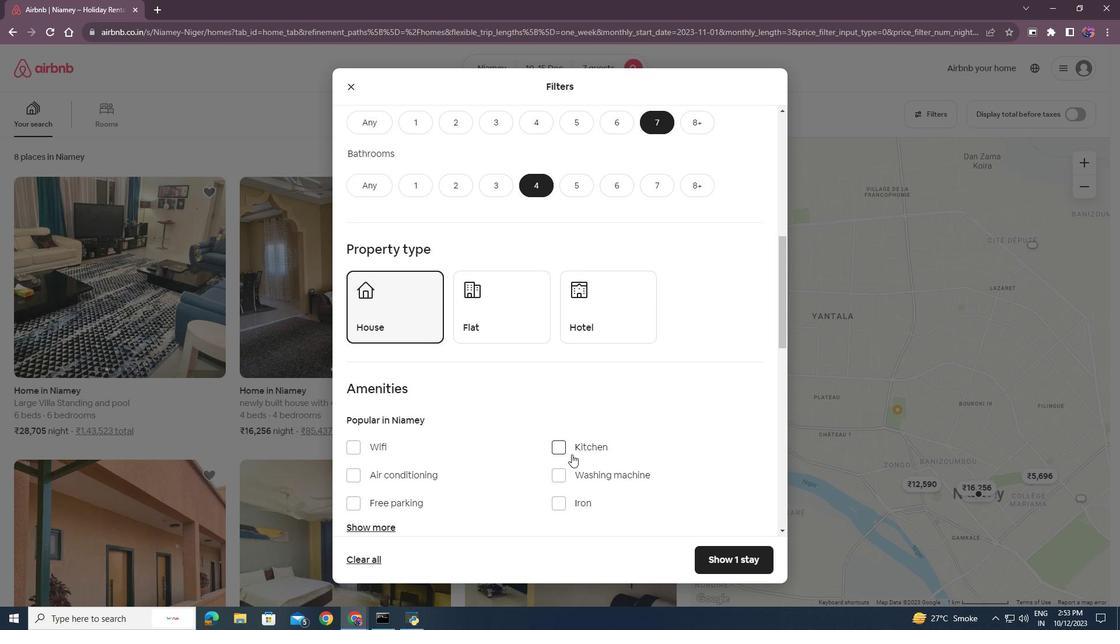 
Action: Mouse moved to (354, 388)
Screenshot: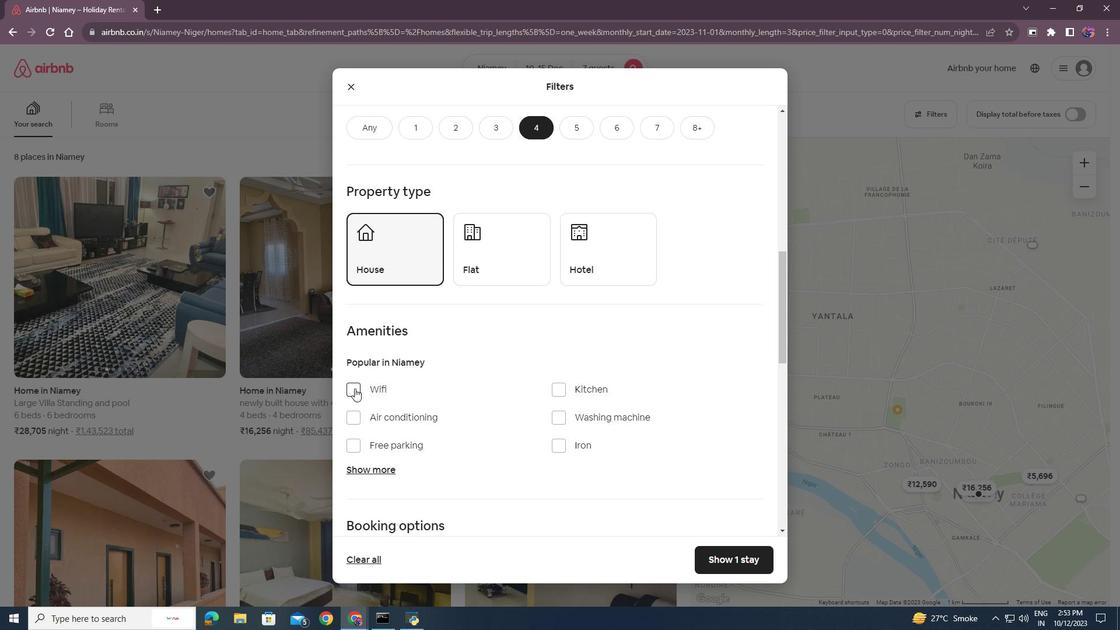 
Action: Mouse pressed left at (354, 388)
Screenshot: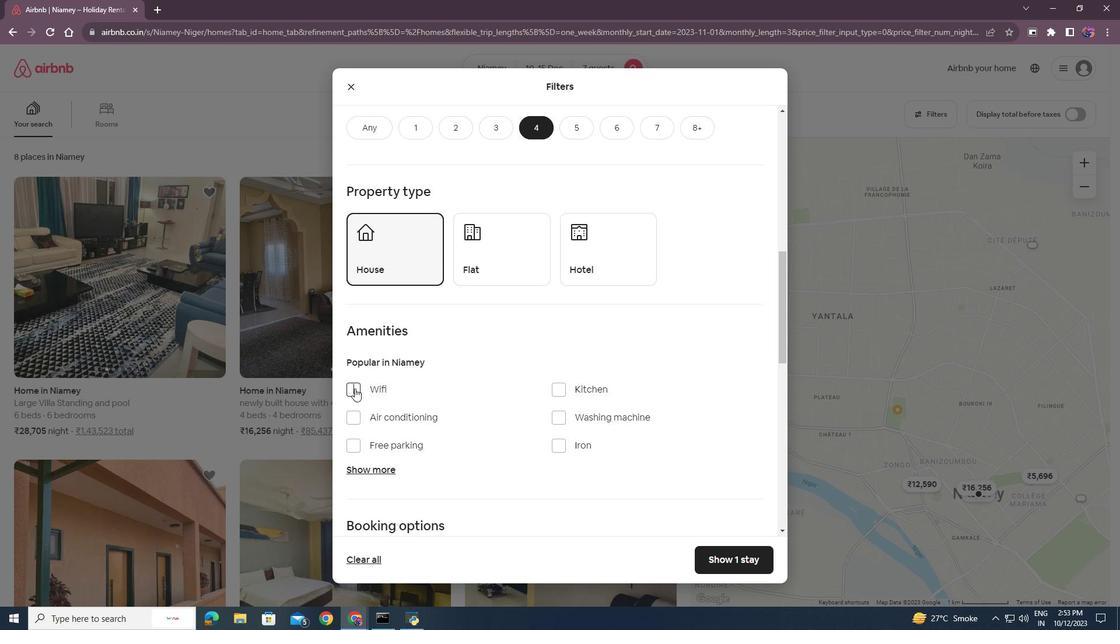
Action: Mouse moved to (474, 410)
Screenshot: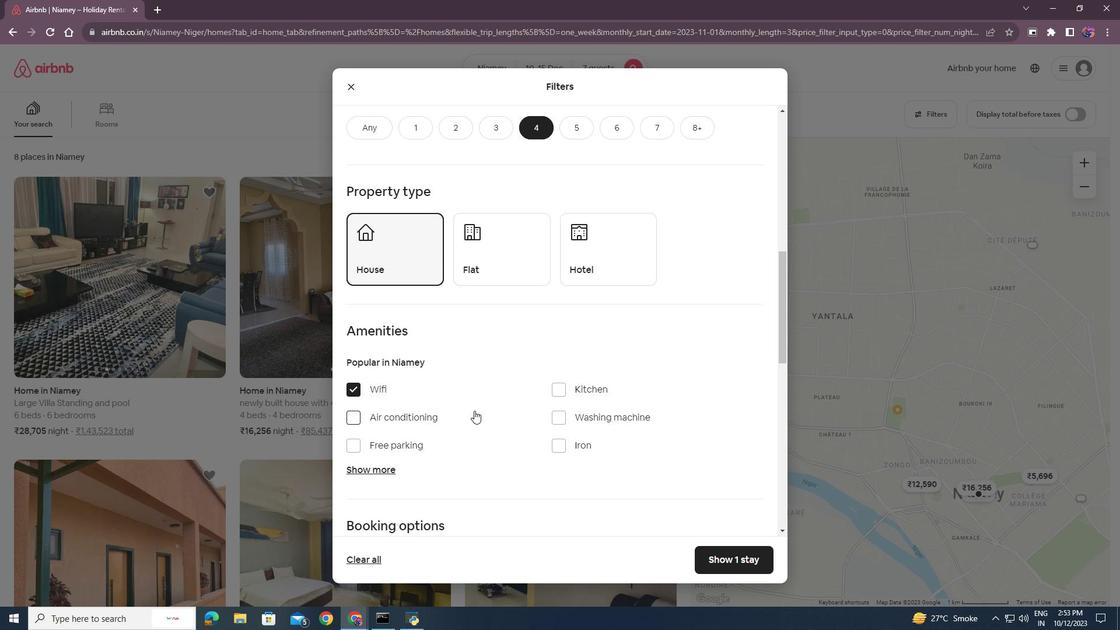 
Action: Mouse scrolled (474, 410) with delta (0, 0)
Screenshot: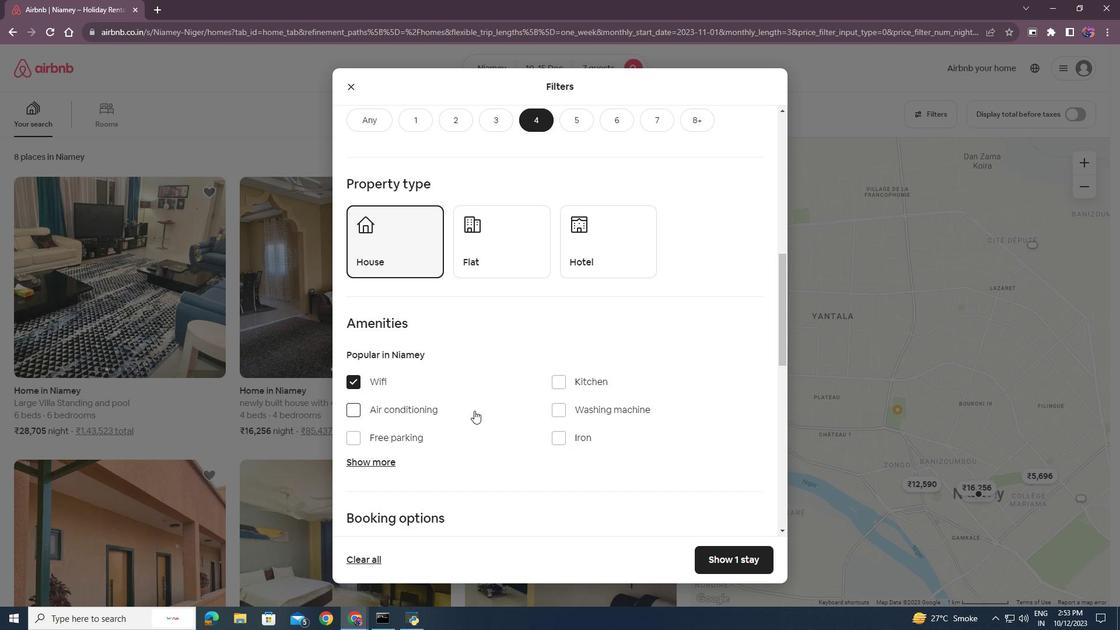 
Action: Mouse moved to (351, 409)
Screenshot: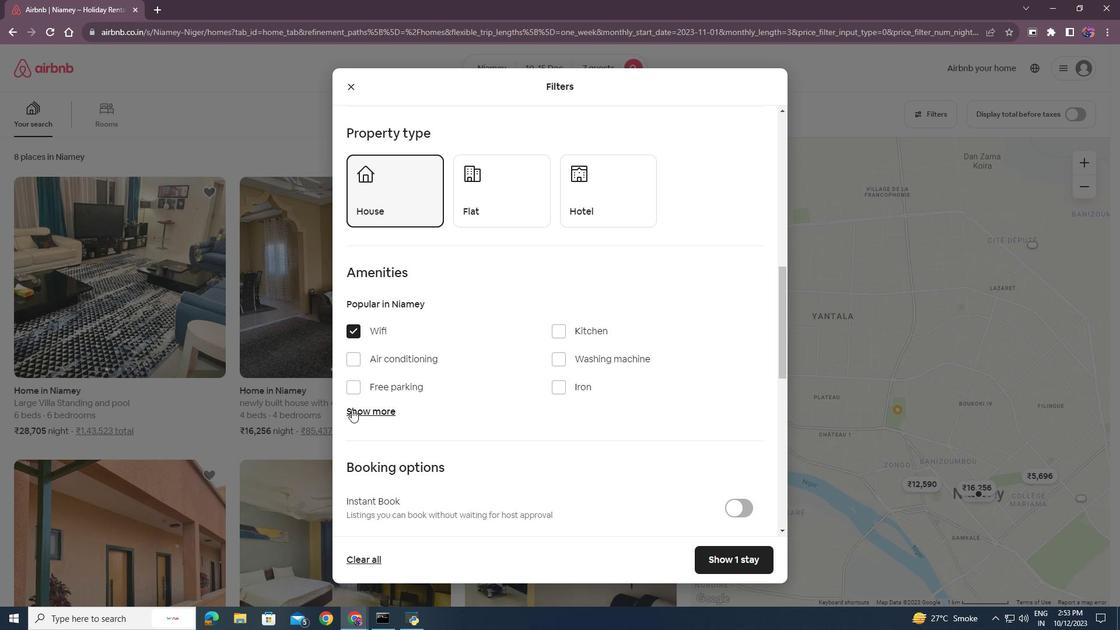 
Action: Mouse pressed left at (351, 409)
Screenshot: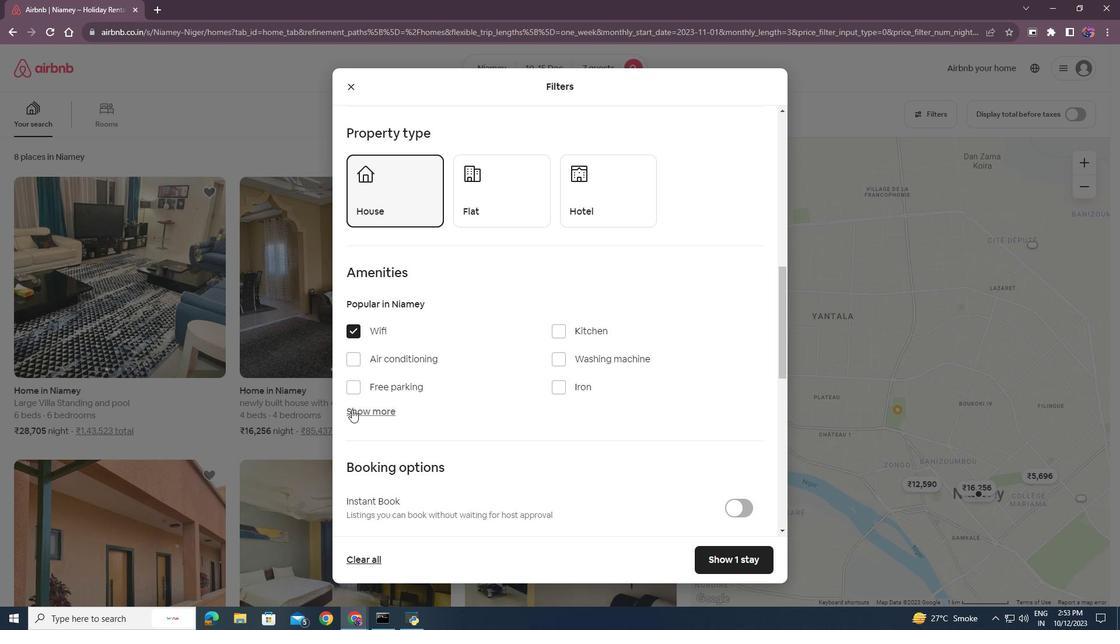 
Action: Mouse moved to (558, 477)
Screenshot: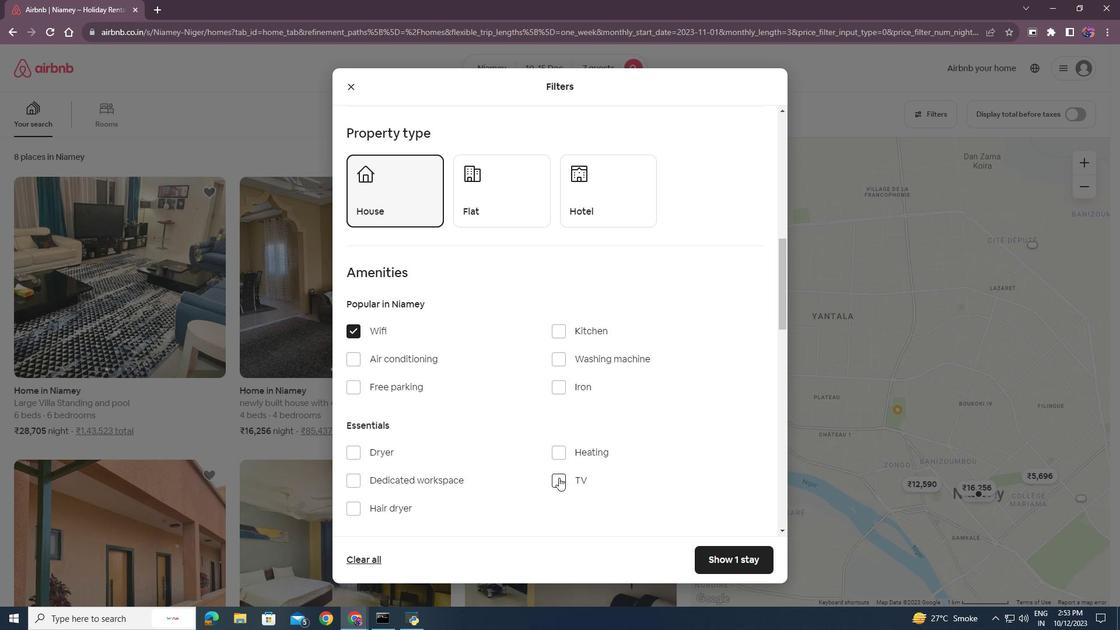 
Action: Mouse pressed left at (558, 477)
Screenshot: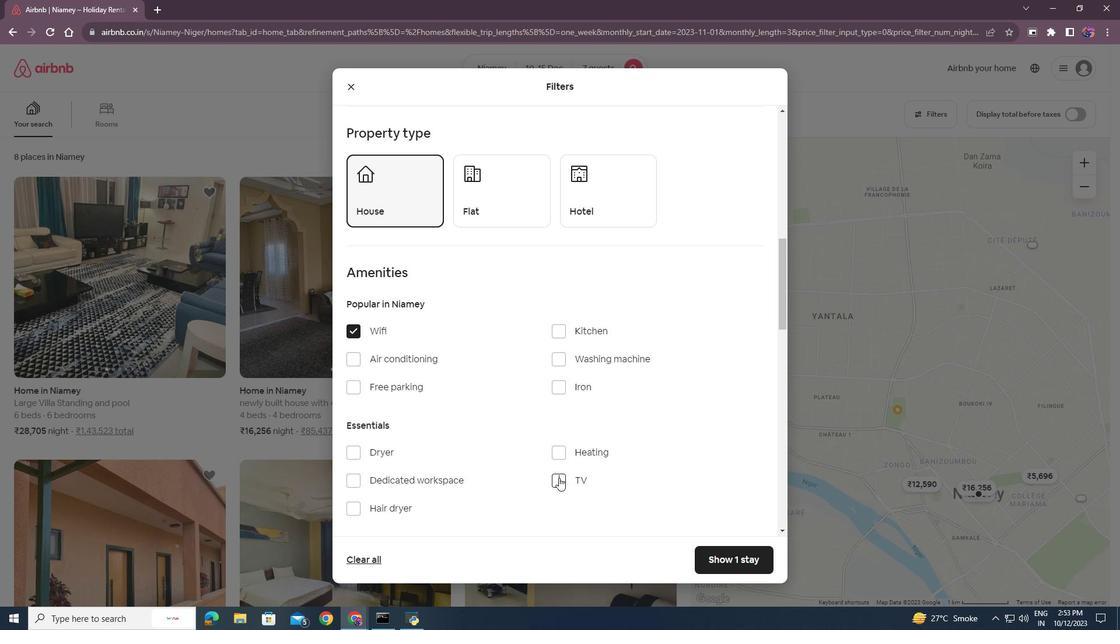 
Action: Mouse moved to (351, 390)
Screenshot: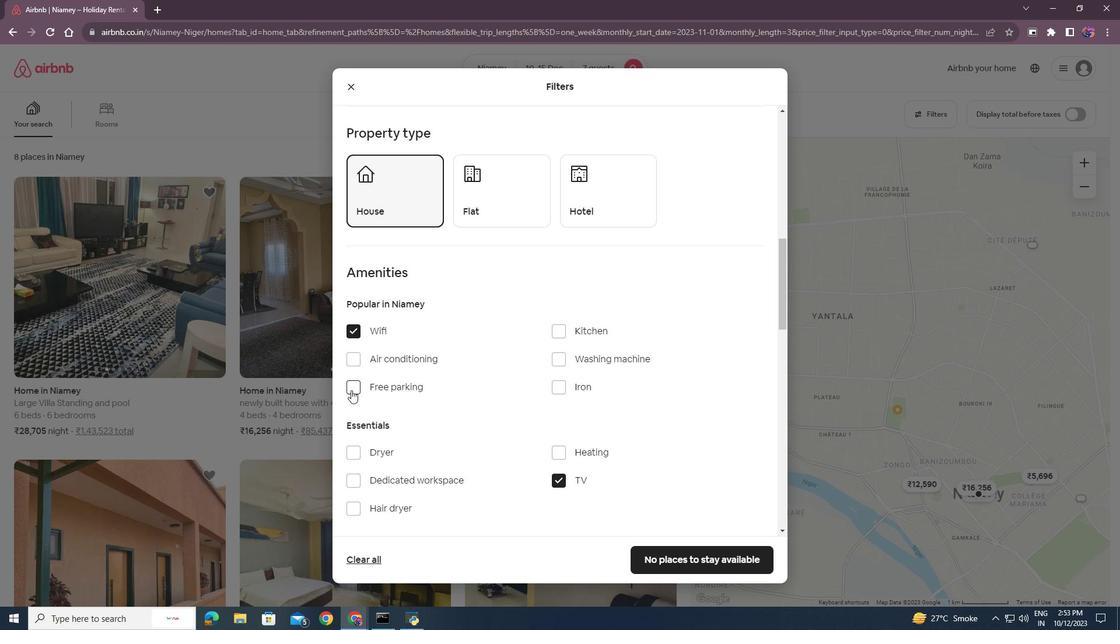 
Action: Mouse pressed left at (351, 390)
Screenshot: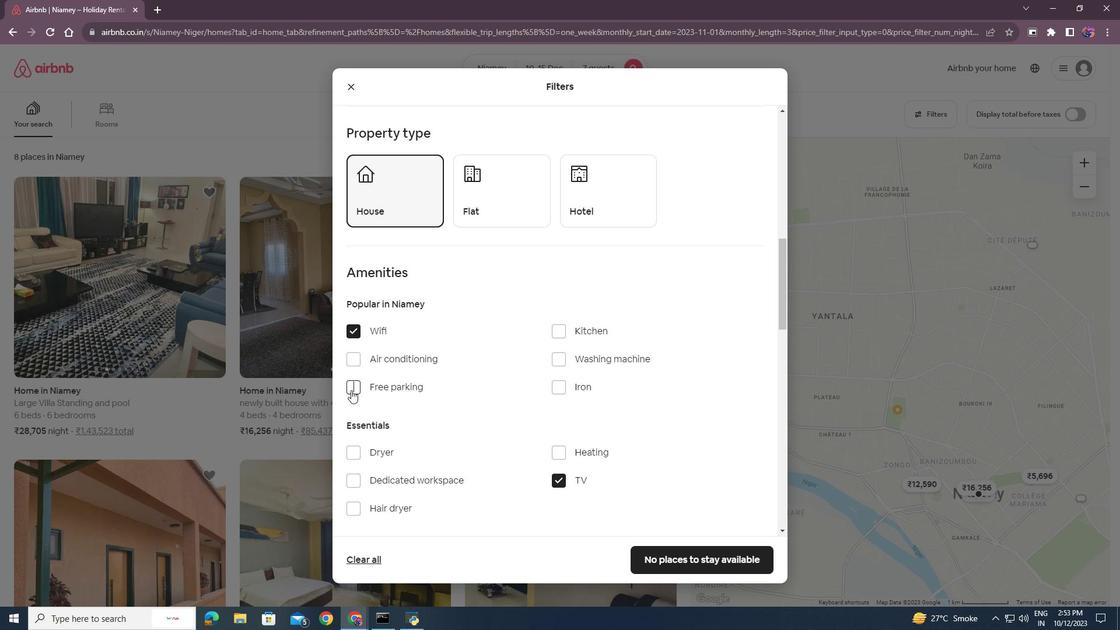 
Action: Mouse moved to (442, 414)
Screenshot: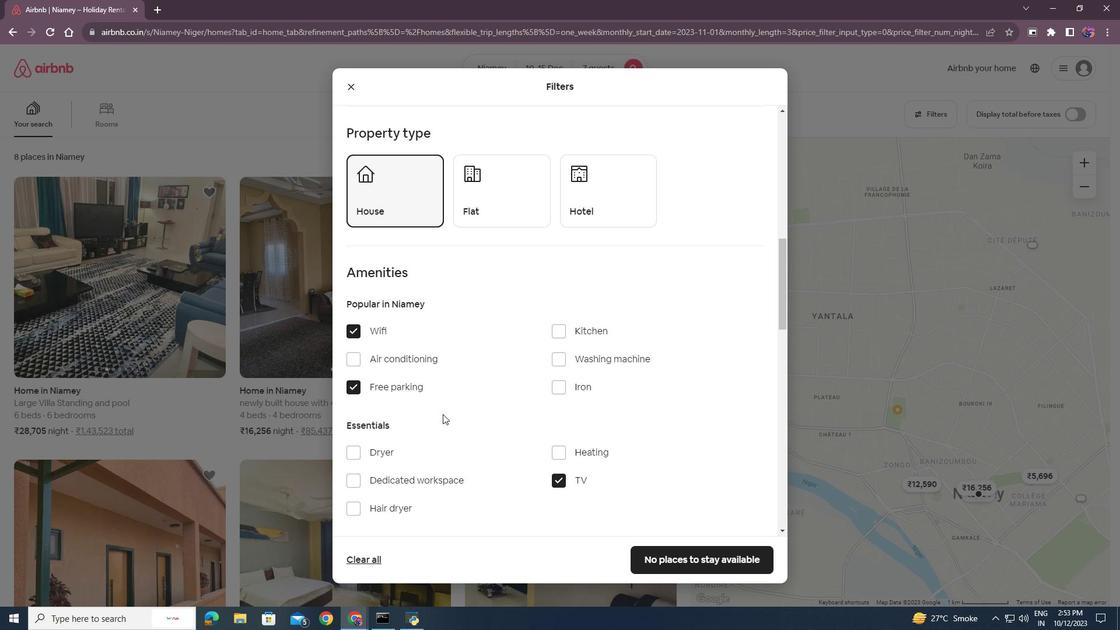 
Action: Mouse scrolled (442, 413) with delta (0, 0)
Screenshot: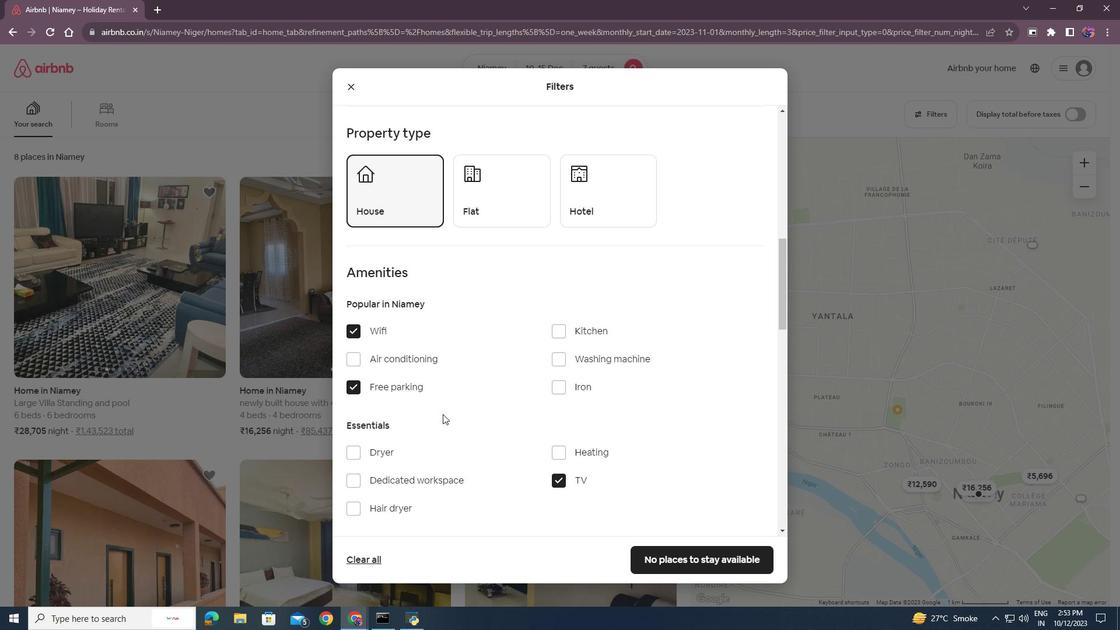 
Action: Mouse scrolled (442, 413) with delta (0, 0)
Screenshot: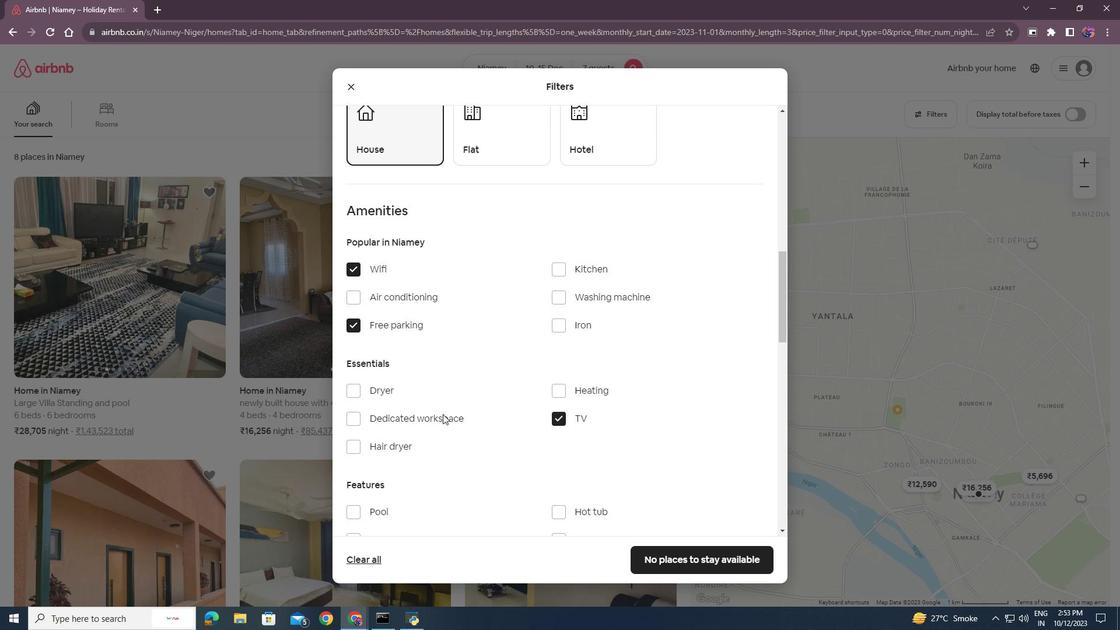 
Action: Mouse scrolled (442, 413) with delta (0, 0)
Screenshot: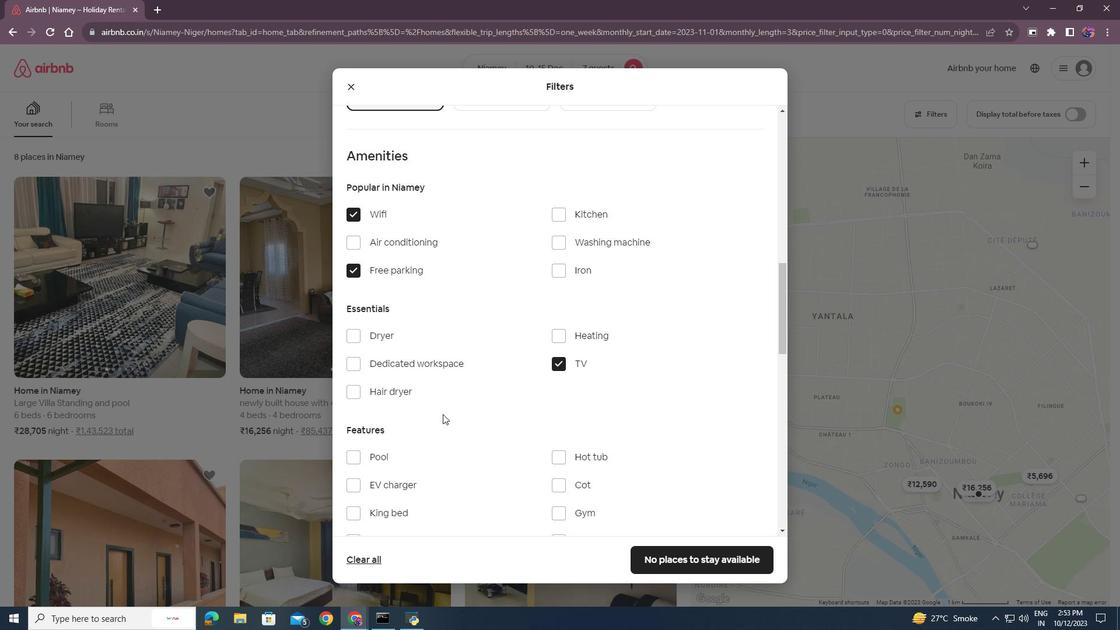 
Action: Mouse scrolled (442, 413) with delta (0, 0)
Screenshot: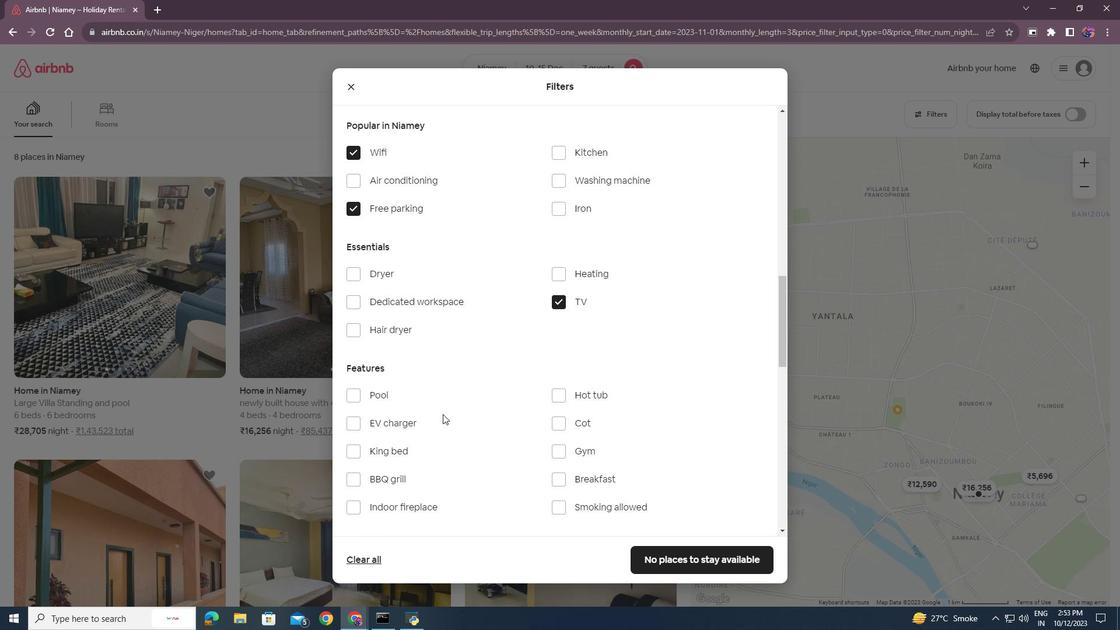 
Action: Mouse moved to (560, 435)
Screenshot: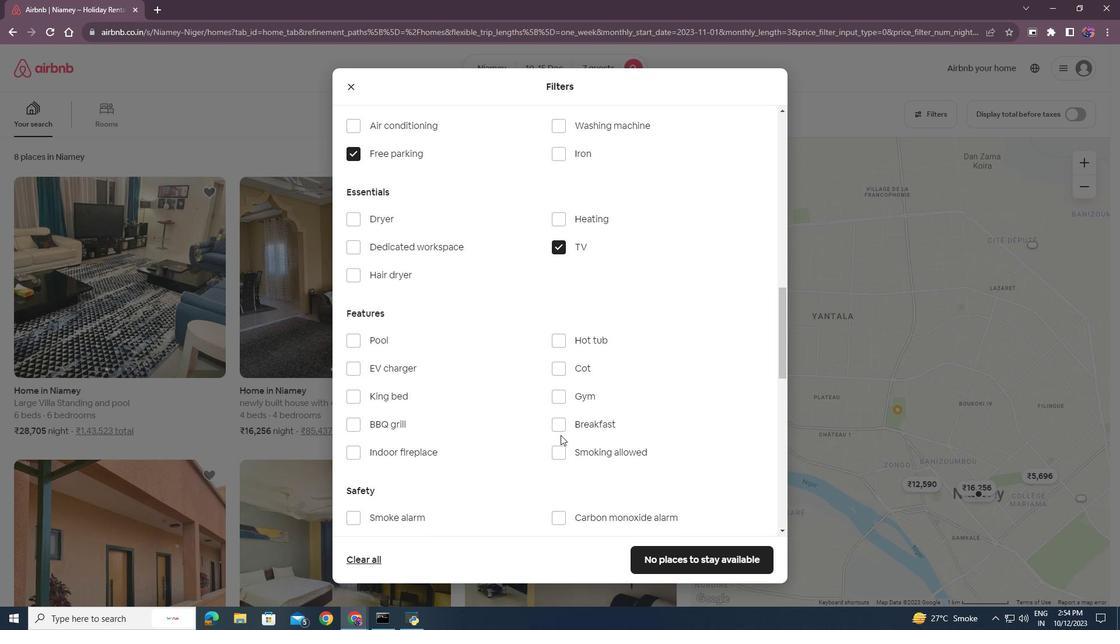
Action: Mouse scrolled (560, 434) with delta (0, 0)
Screenshot: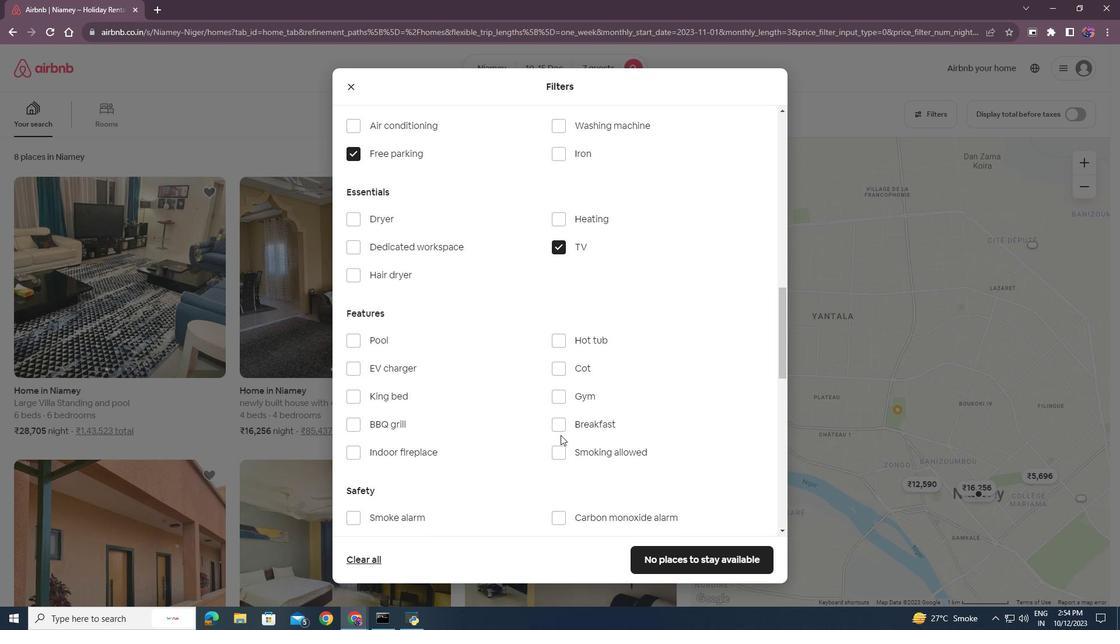 
Action: Mouse scrolled (560, 434) with delta (0, 0)
Screenshot: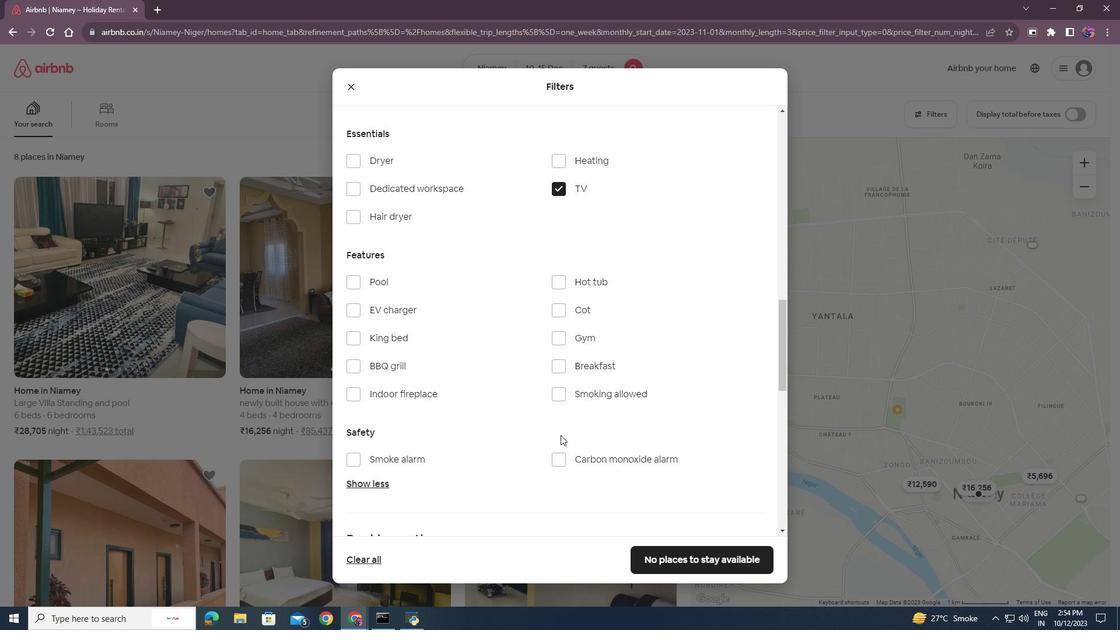 
Action: Mouse moved to (560, 435)
Screenshot: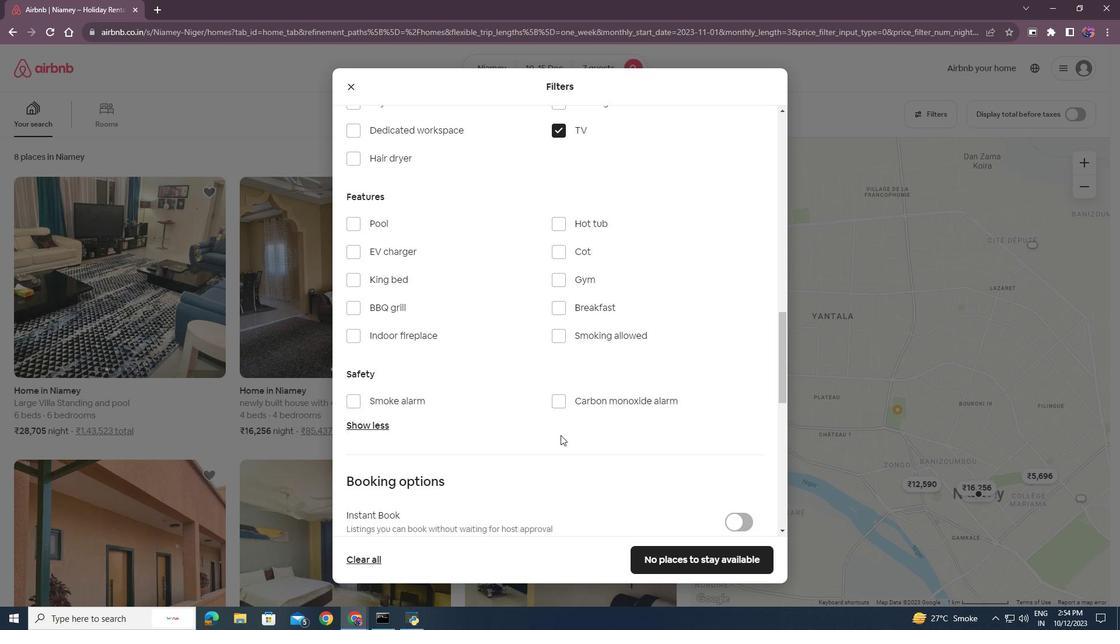 
Action: Mouse scrolled (560, 435) with delta (0, 0)
Screenshot: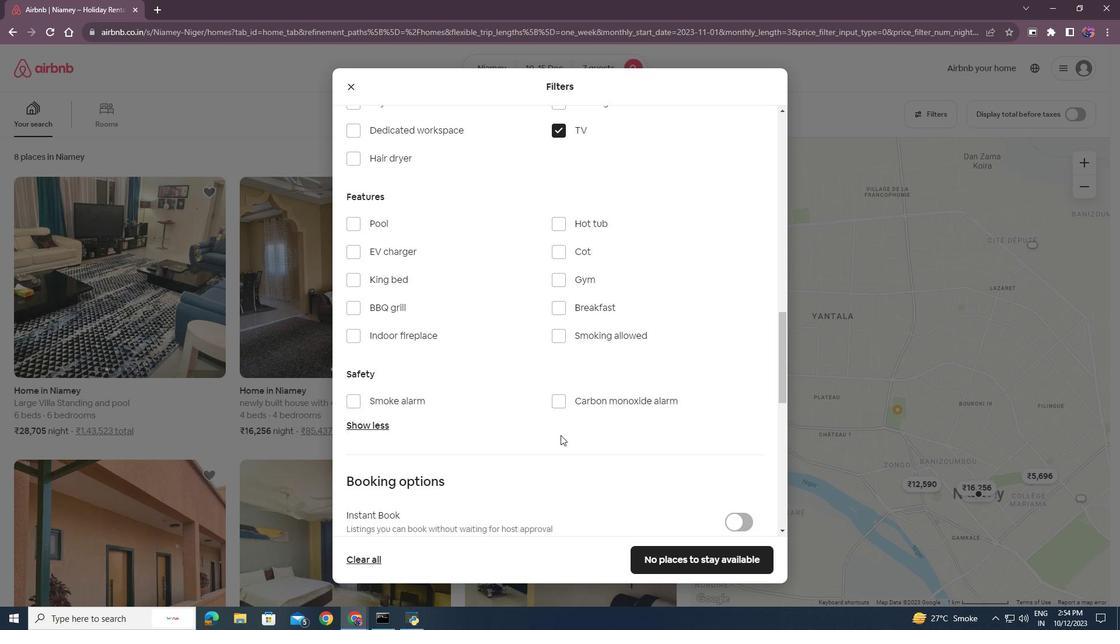 
Action: Mouse moved to (553, 337)
Screenshot: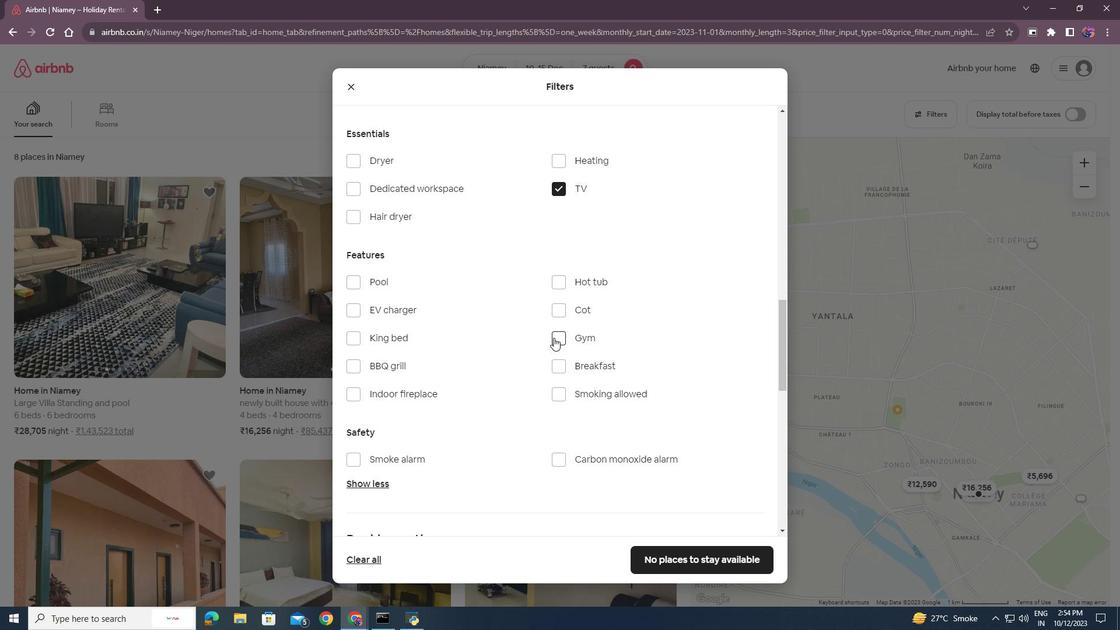 
Action: Mouse pressed left at (553, 337)
Screenshot: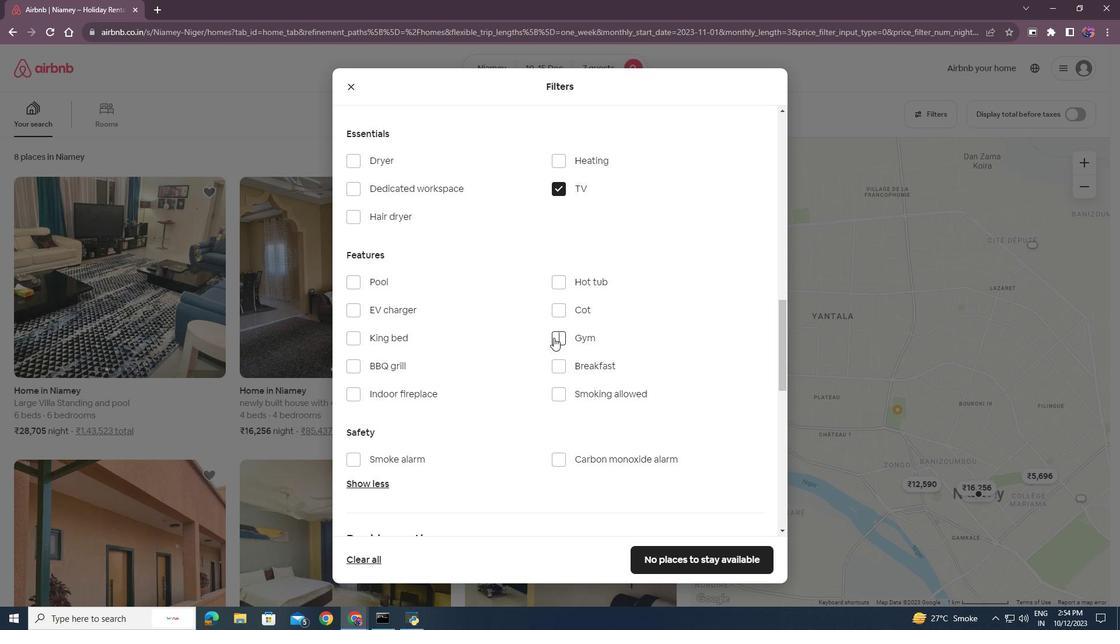 
Action: Mouse moved to (558, 366)
Screenshot: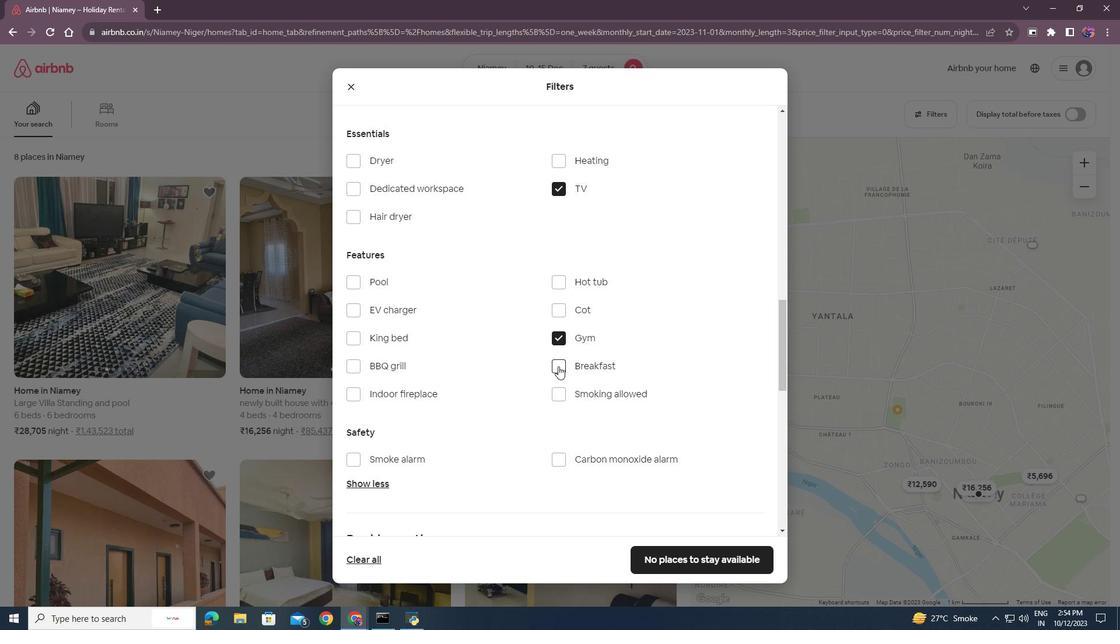 
Action: Mouse pressed left at (558, 366)
Screenshot: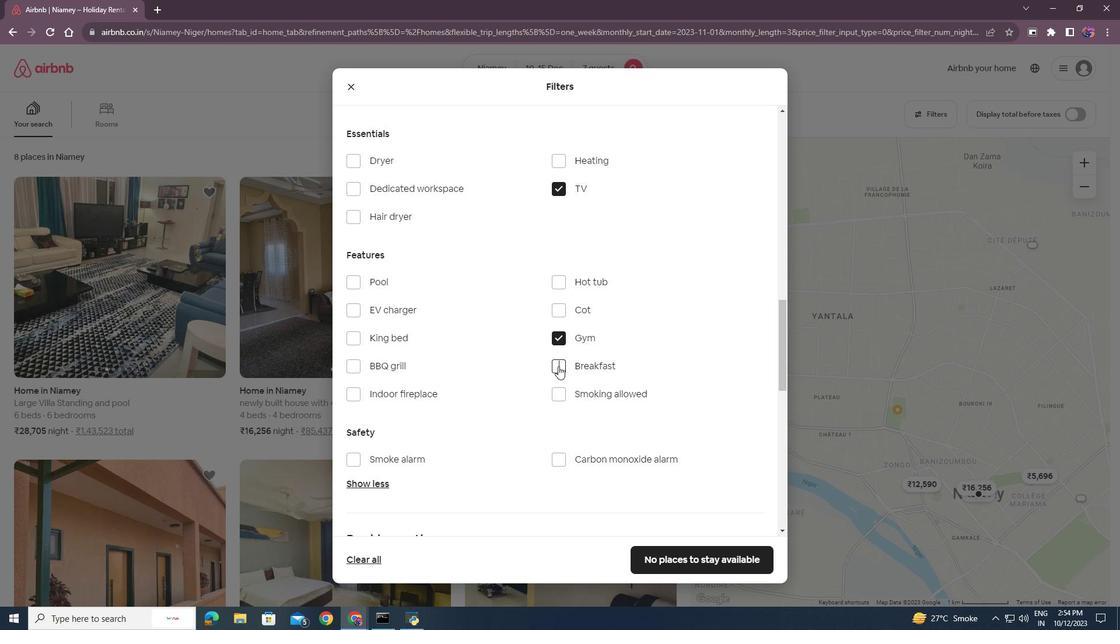 
Action: Mouse moved to (711, 557)
Screenshot: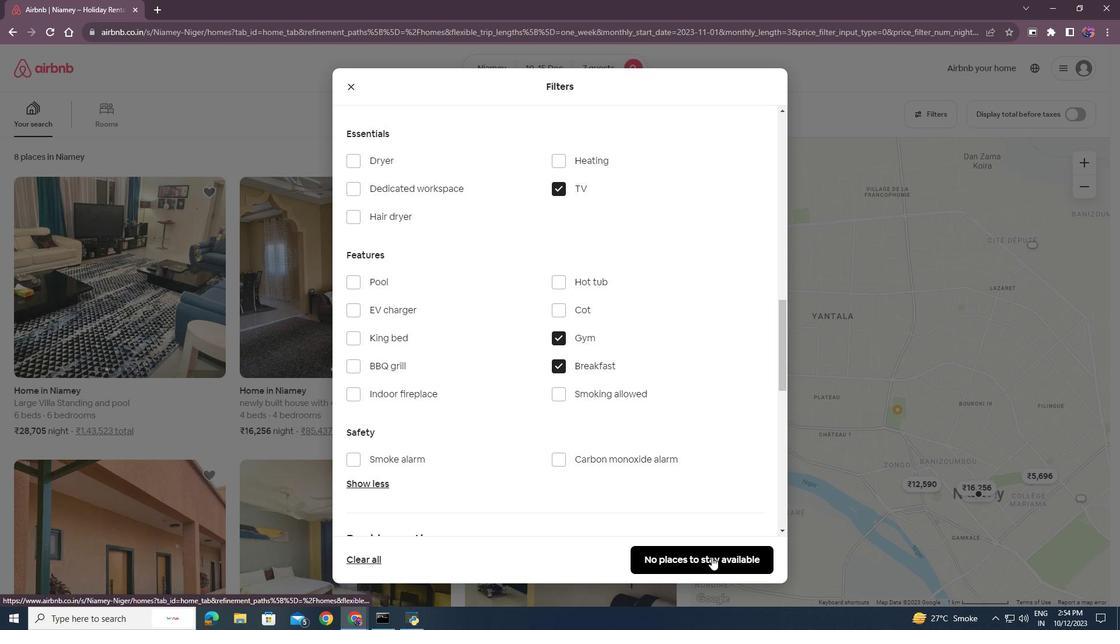 
Action: Mouse pressed left at (711, 557)
Screenshot: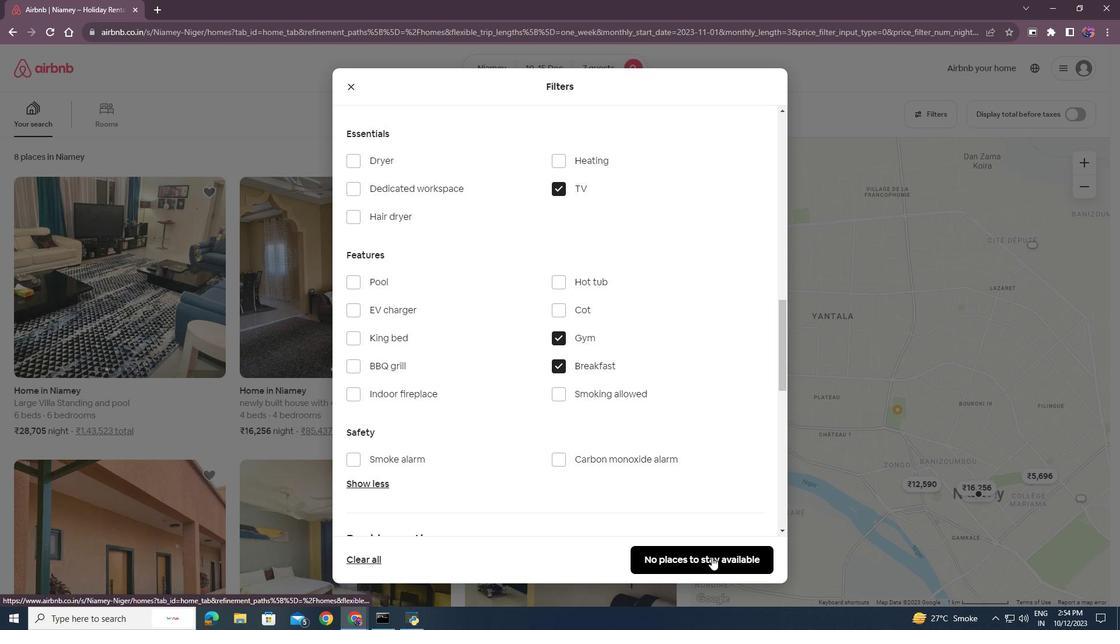 
Action: Mouse moved to (310, 398)
Screenshot: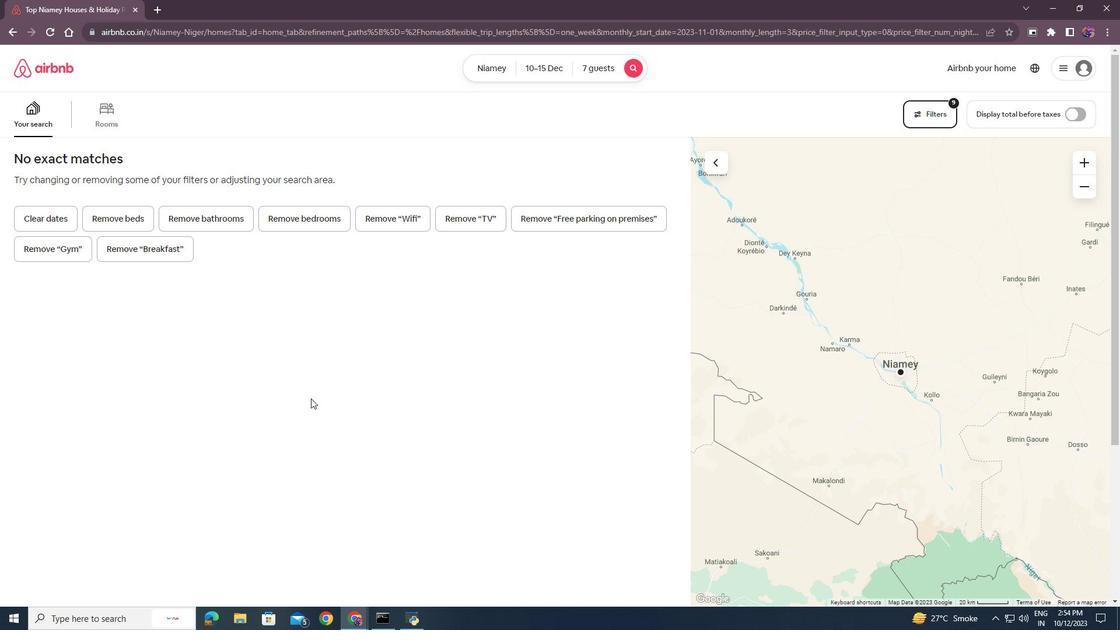 
